 Task: Look for space in Mount Juliet, United States from 24th August, 2023 to 10th September, 2023 for 8 adults in price range Rs.12000 to Rs.15000. Place can be entire place or shared room with 4 bedrooms having 8 beds and 4 bathrooms. Property type can be house, flat, guest house. Amenities needed are: wifi, TV, free parkinig on premises, gym, breakfast. Booking option can be shelf check-in. Required host language is English.
Action: Mouse moved to (445, 94)
Screenshot: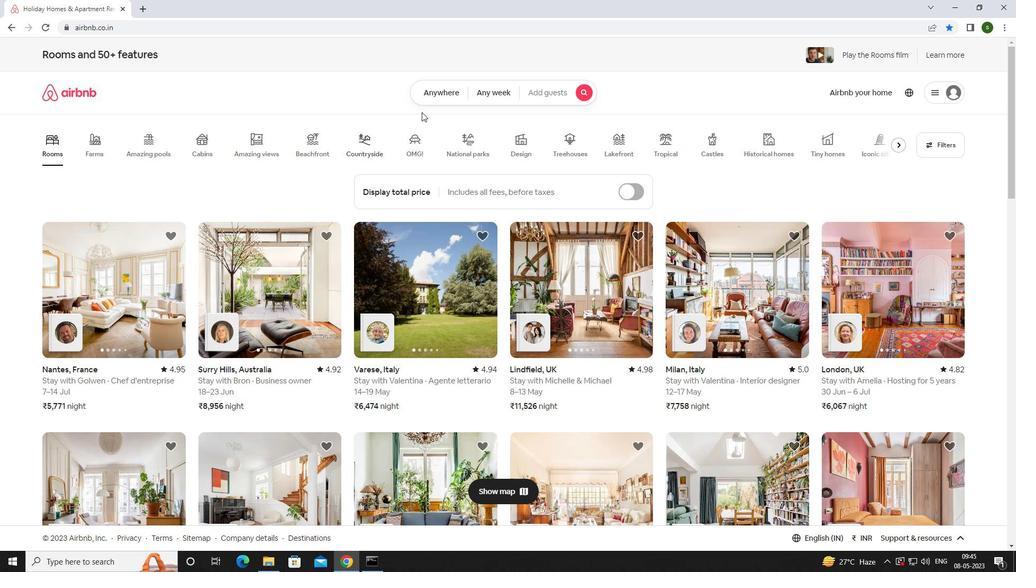 
Action: Mouse pressed left at (445, 94)
Screenshot: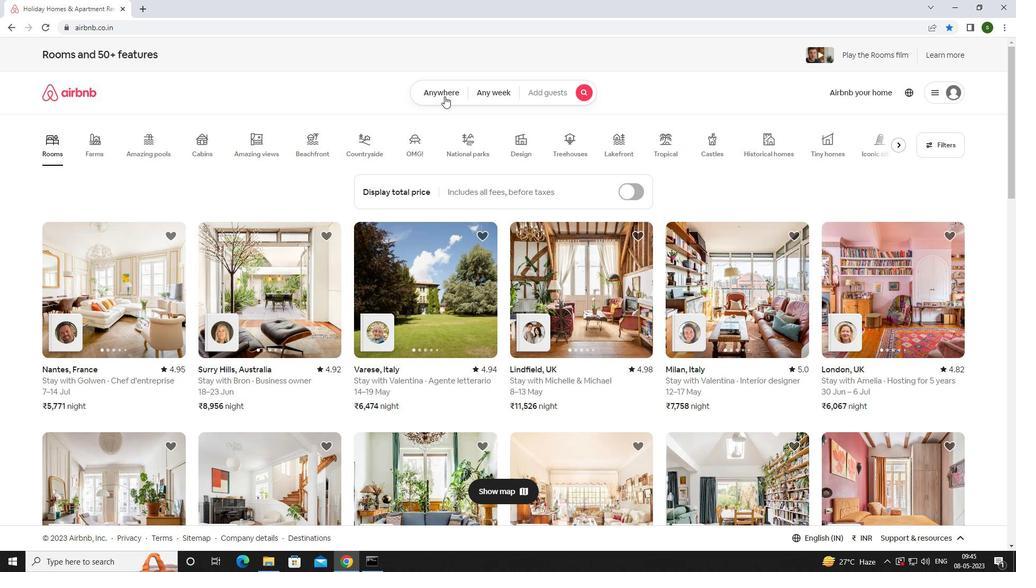 
Action: Mouse moved to (328, 127)
Screenshot: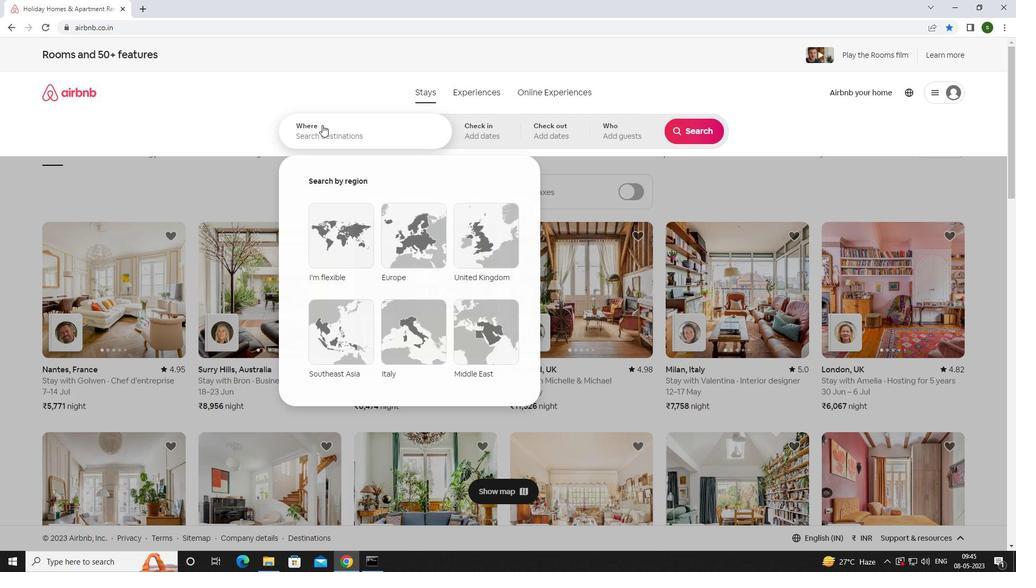 
Action: Mouse pressed left at (328, 127)
Screenshot: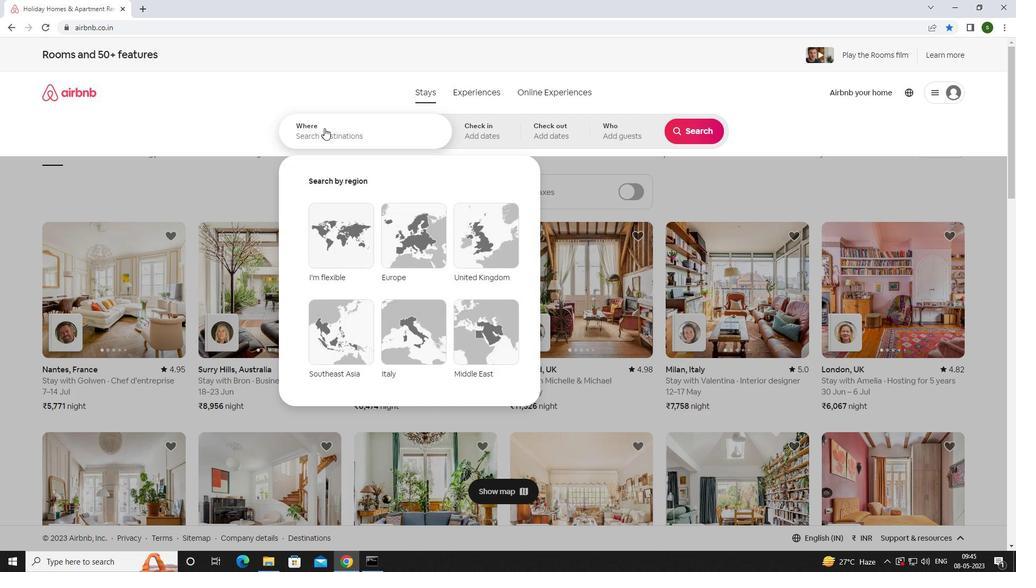 
Action: Key pressed <Key.caps_lock>m<Key.caps_lock>ount<Key.space><Key.caps_lock>j<Key.caps_lock>uliet,<Key.space><Key.caps_lock>u<Key.caps_lock>nited<Key.space><Key.caps_lock>s<Key.caps_lock>tates<Key.enter>
Screenshot: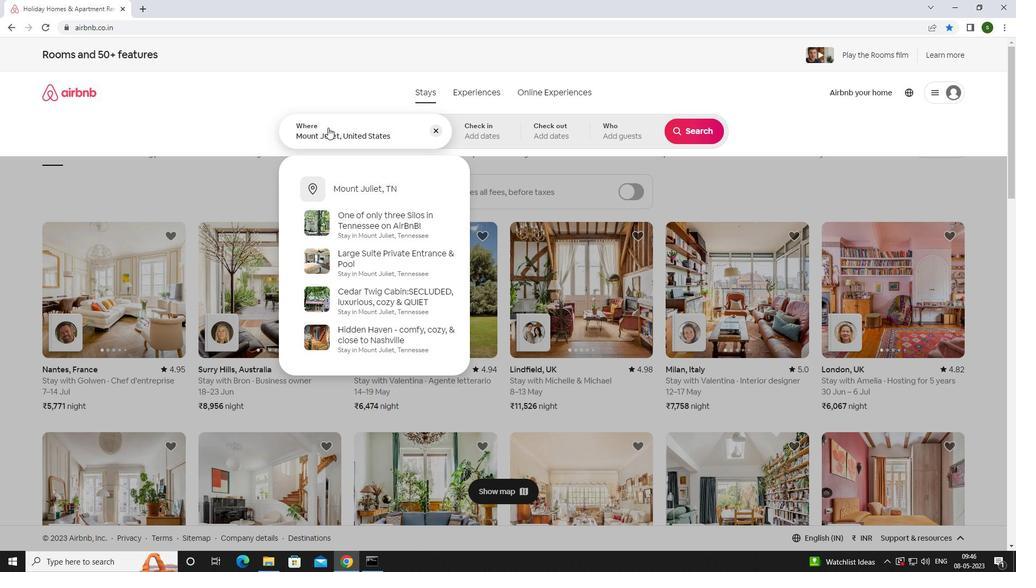 
Action: Mouse moved to (694, 215)
Screenshot: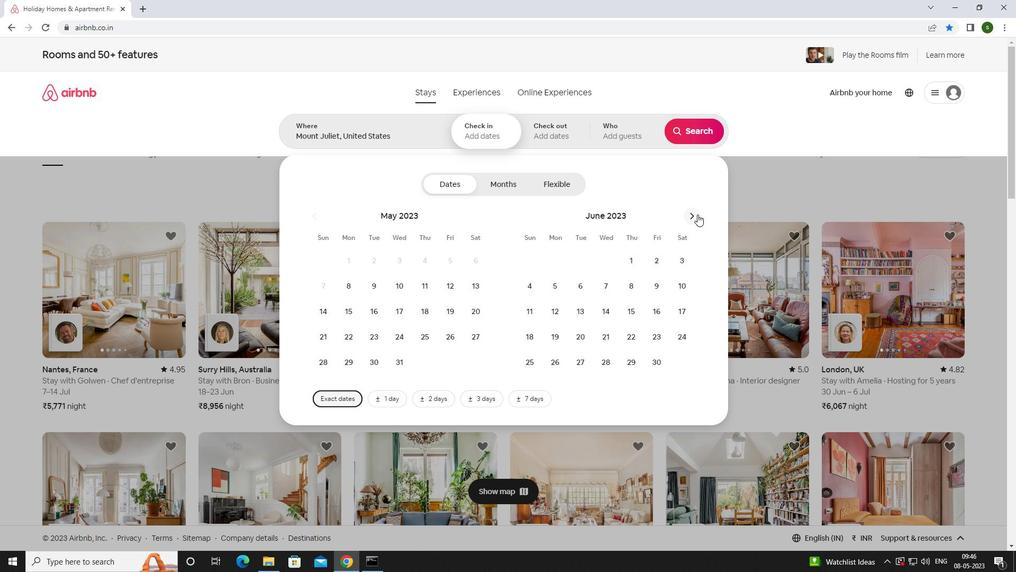 
Action: Mouse pressed left at (694, 215)
Screenshot: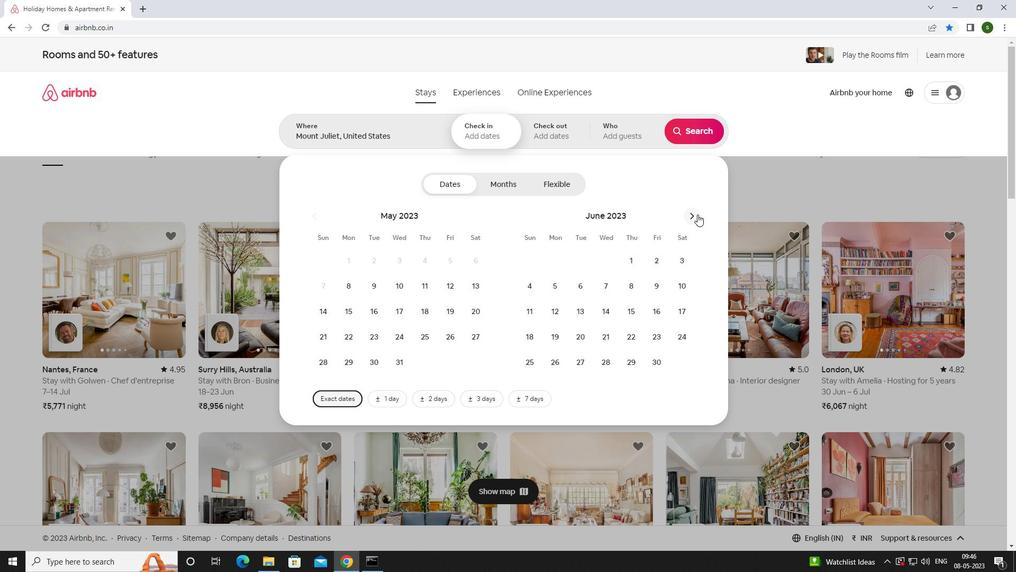 
Action: Mouse pressed left at (694, 215)
Screenshot: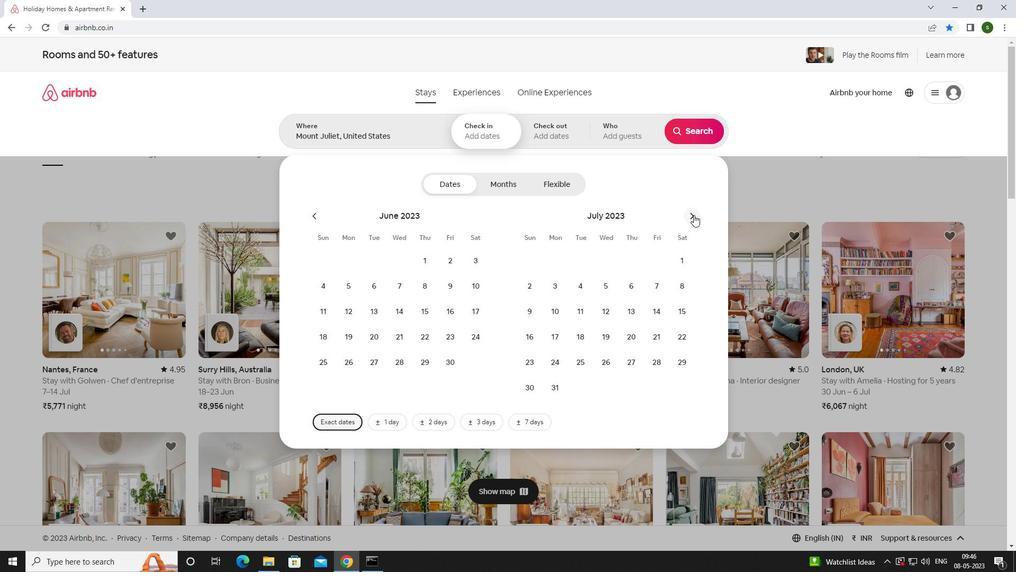 
Action: Mouse moved to (634, 334)
Screenshot: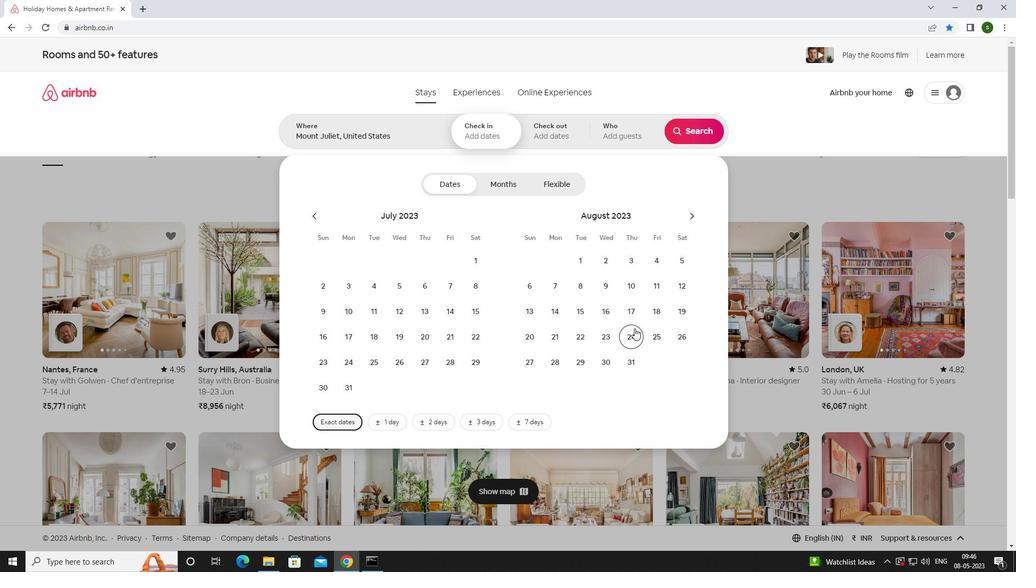 
Action: Mouse pressed left at (634, 334)
Screenshot: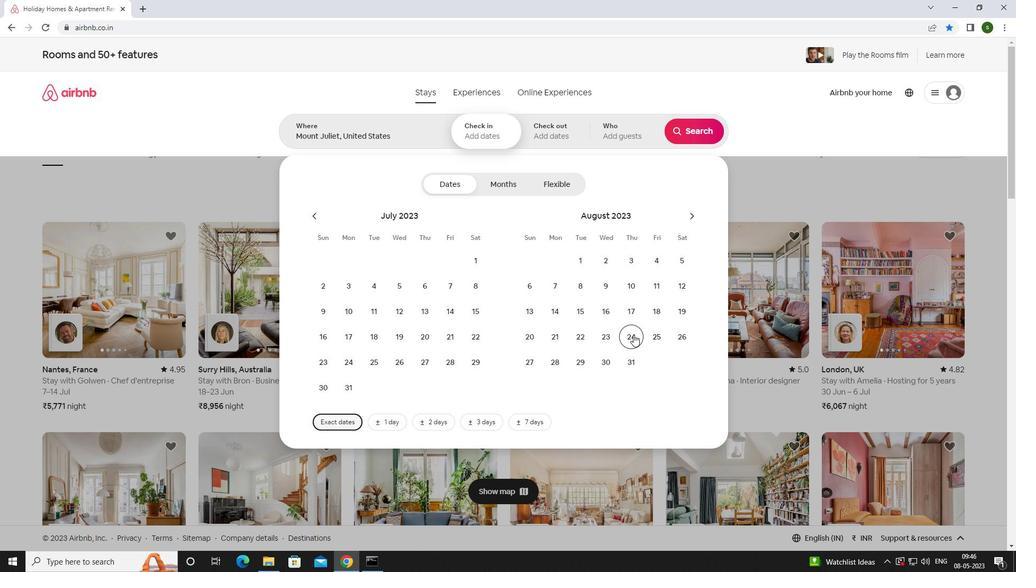 
Action: Mouse moved to (691, 211)
Screenshot: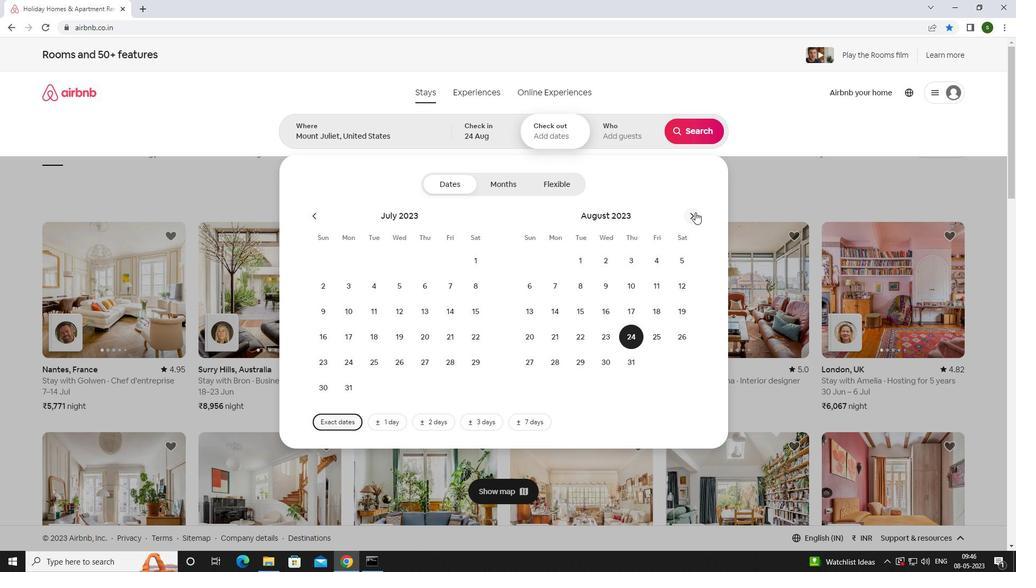 
Action: Mouse pressed left at (691, 211)
Screenshot: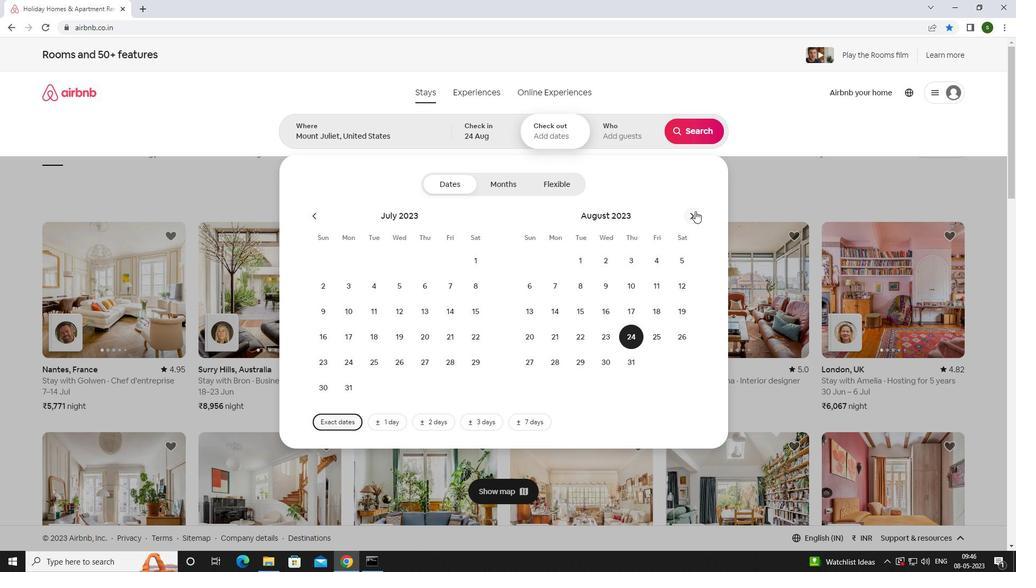 
Action: Mouse moved to (532, 311)
Screenshot: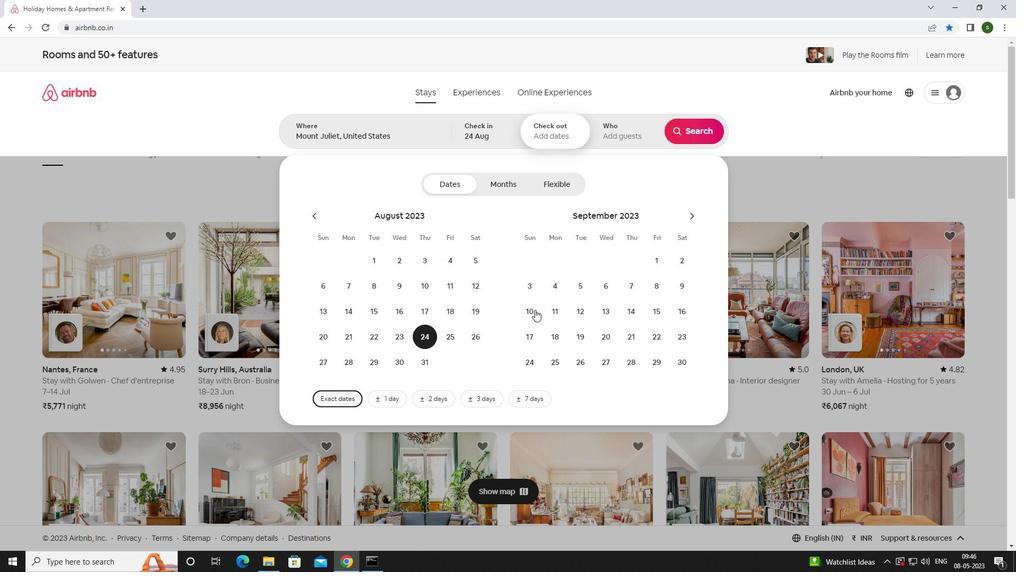 
Action: Mouse pressed left at (532, 311)
Screenshot: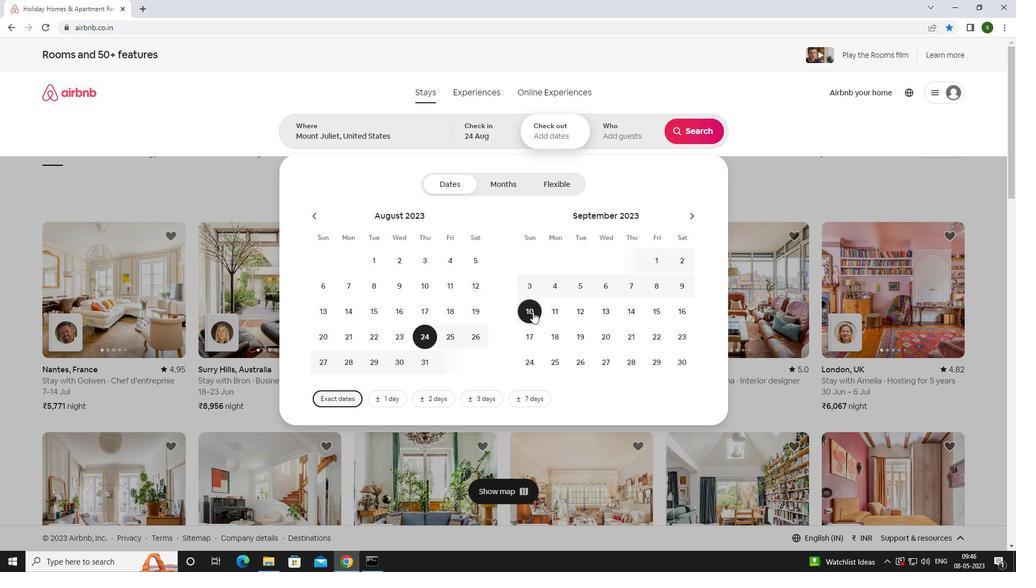 
Action: Mouse moved to (614, 123)
Screenshot: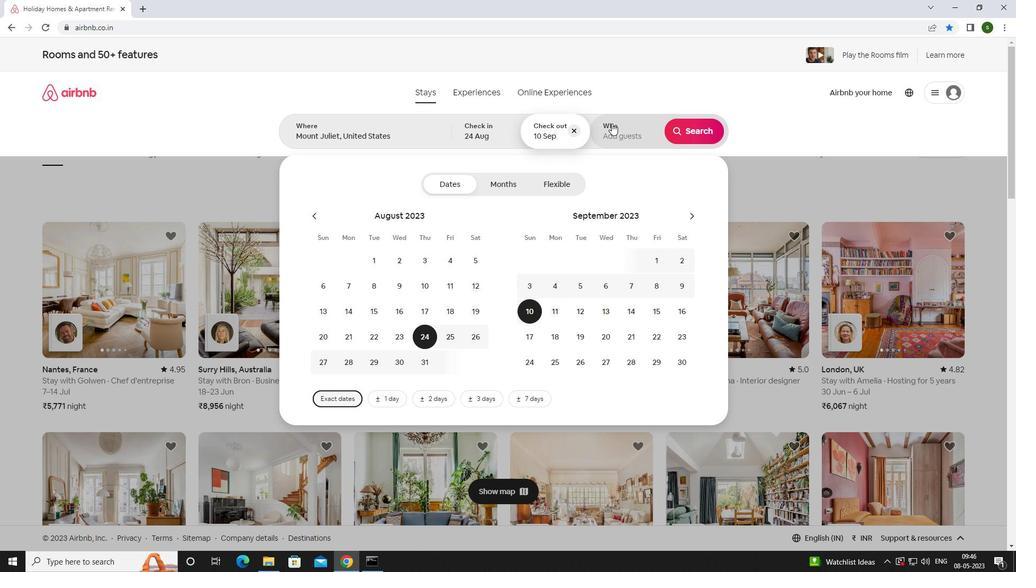 
Action: Mouse pressed left at (614, 123)
Screenshot: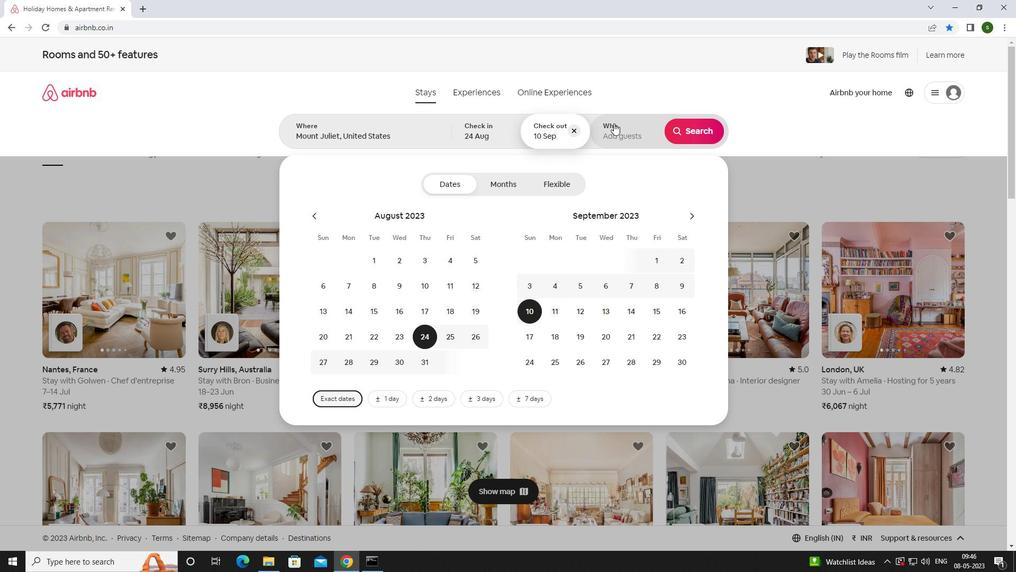 
Action: Mouse moved to (700, 181)
Screenshot: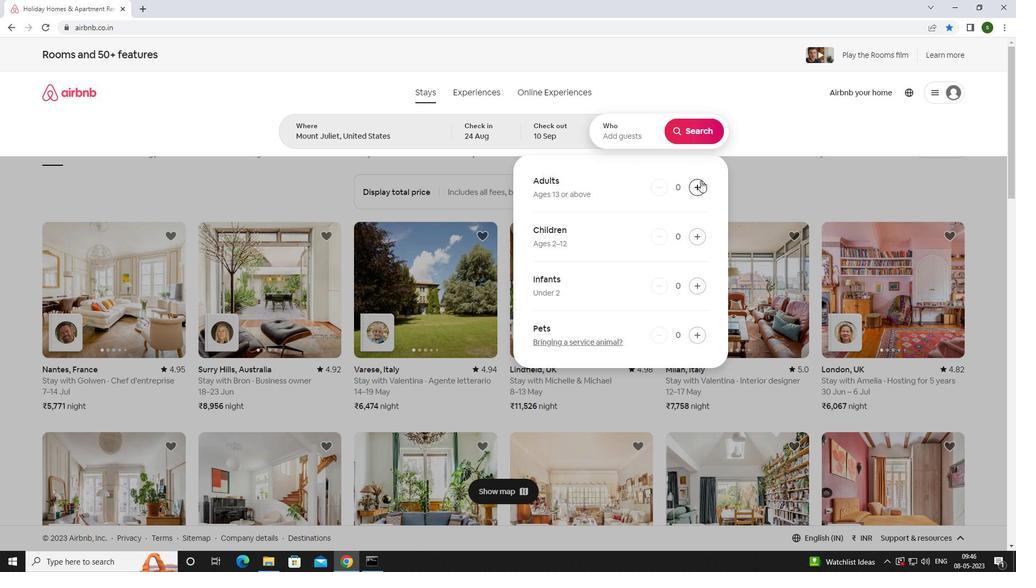 
Action: Mouse pressed left at (700, 181)
Screenshot: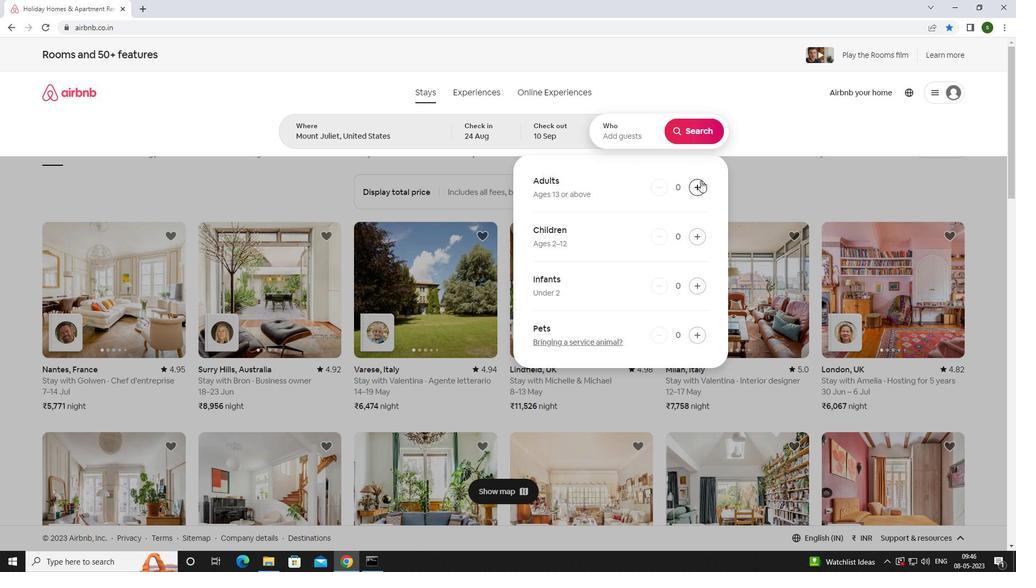 
Action: Mouse pressed left at (700, 181)
Screenshot: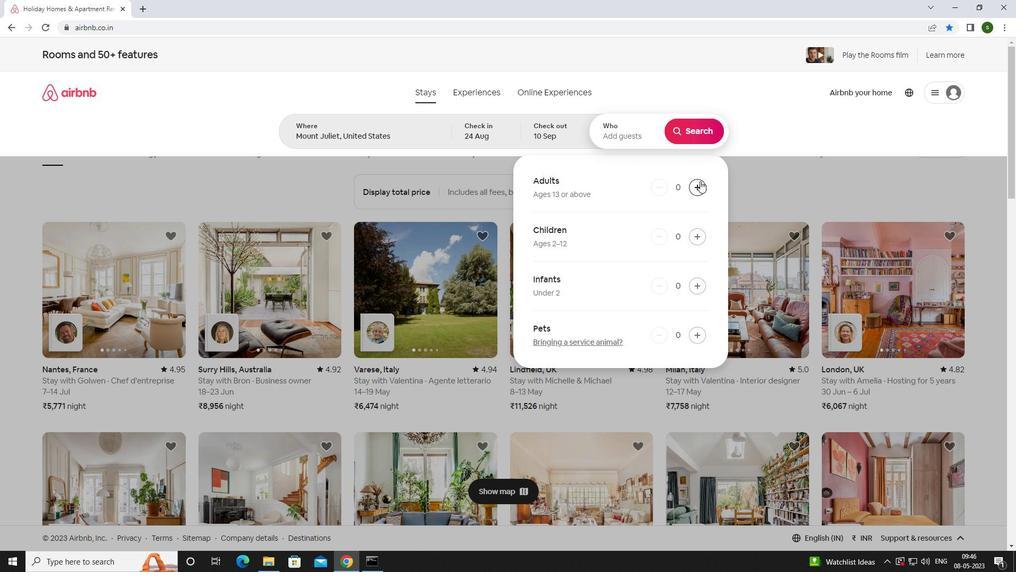 
Action: Mouse pressed left at (700, 181)
Screenshot: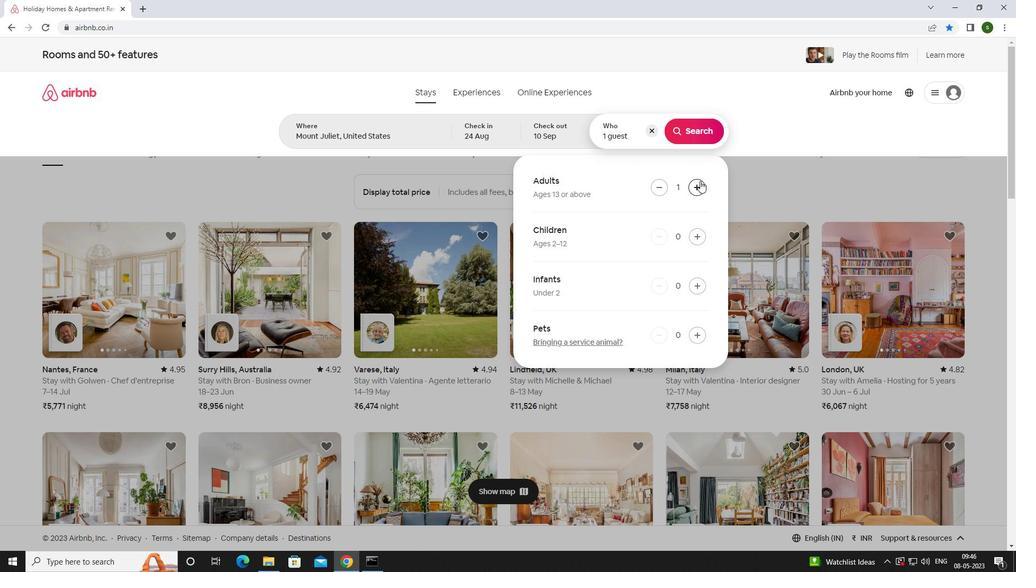 
Action: Mouse pressed left at (700, 181)
Screenshot: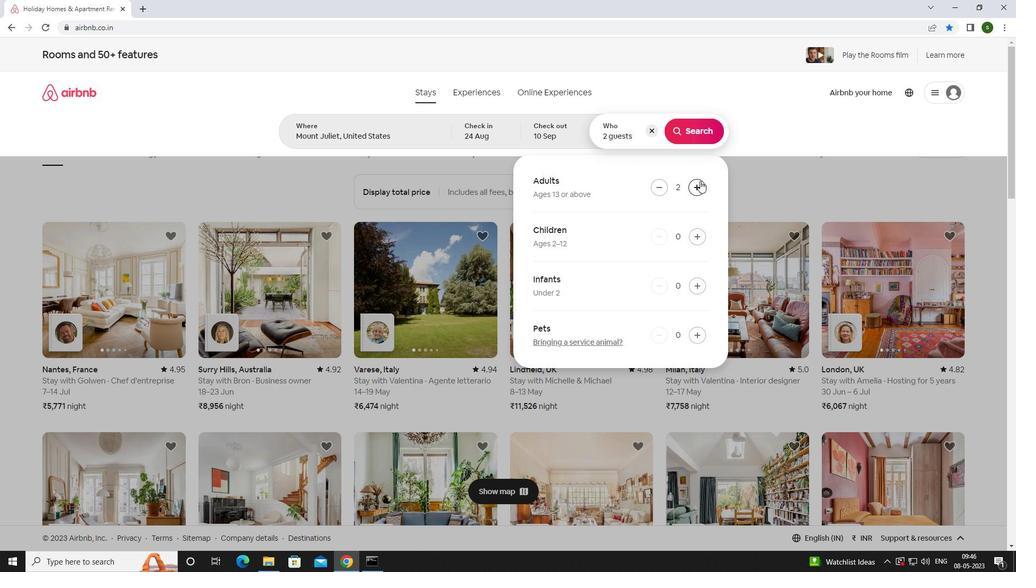 
Action: Mouse pressed left at (700, 181)
Screenshot: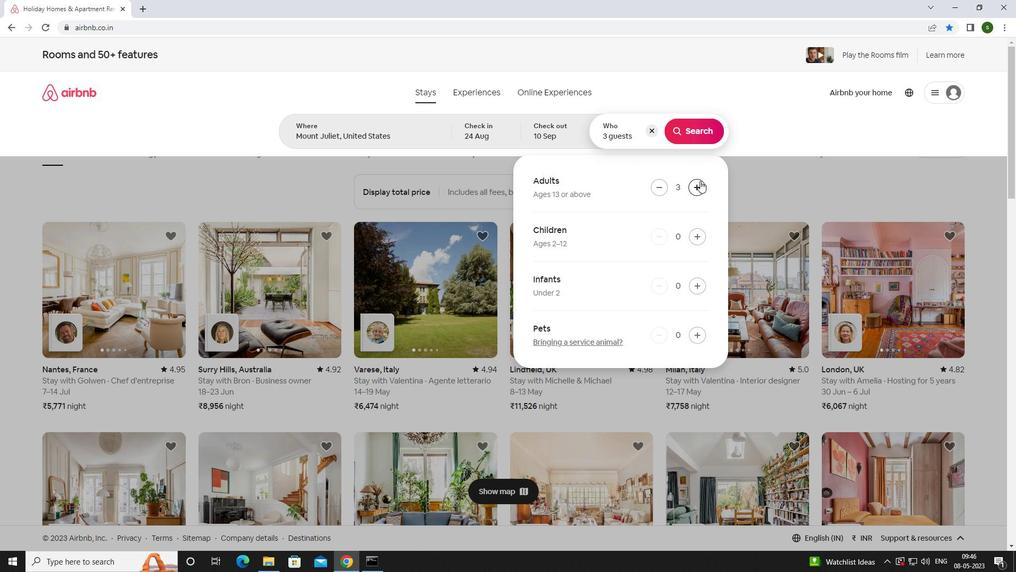 
Action: Mouse pressed left at (700, 181)
Screenshot: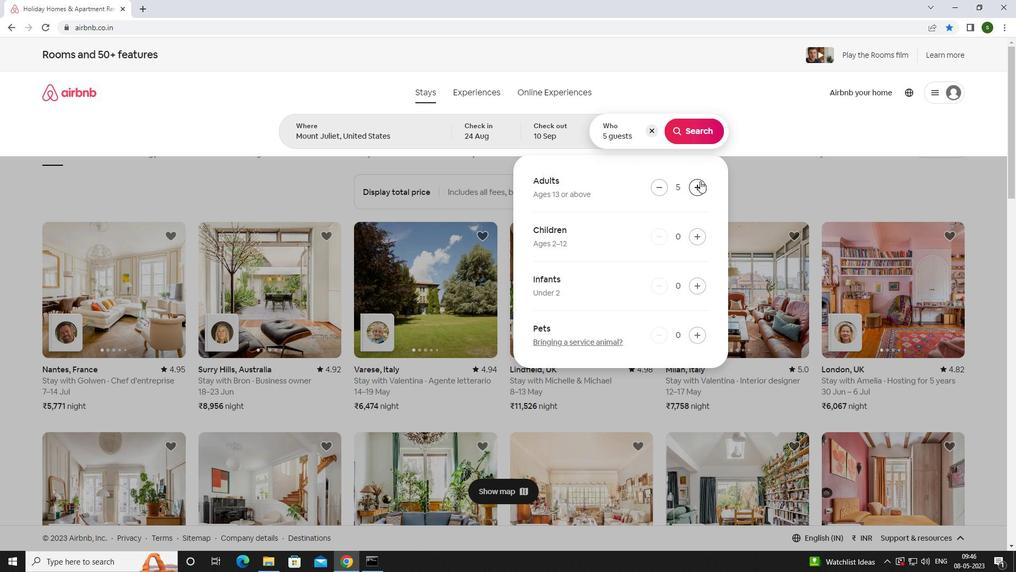 
Action: Mouse pressed left at (700, 181)
Screenshot: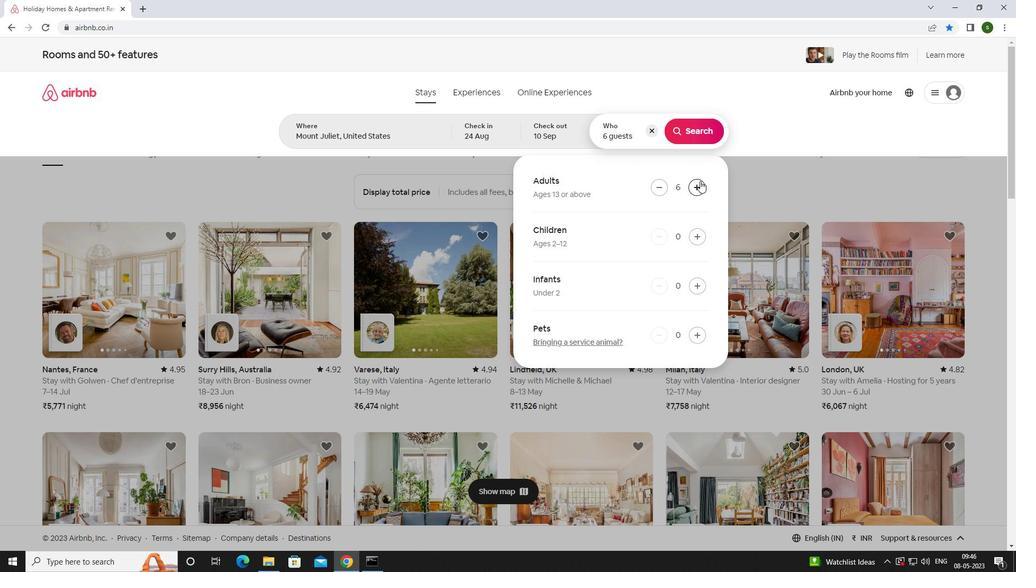 
Action: Mouse pressed left at (700, 181)
Screenshot: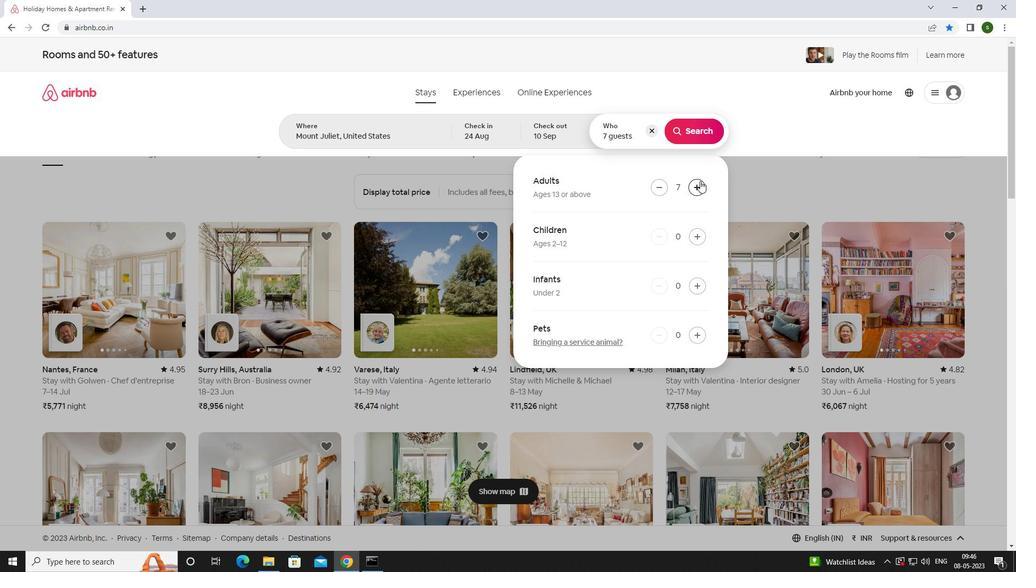 
Action: Mouse moved to (707, 130)
Screenshot: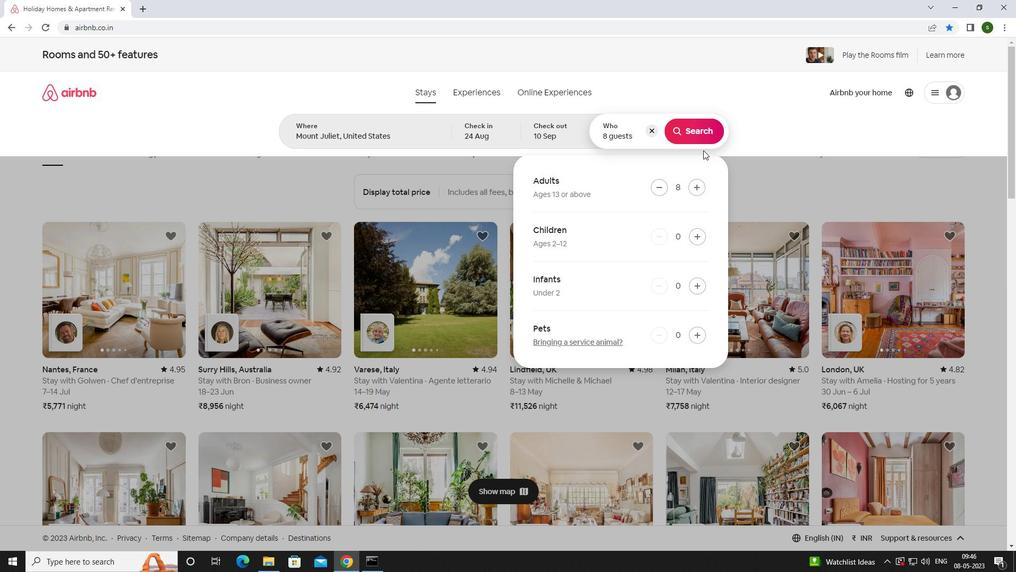 
Action: Mouse pressed left at (707, 130)
Screenshot: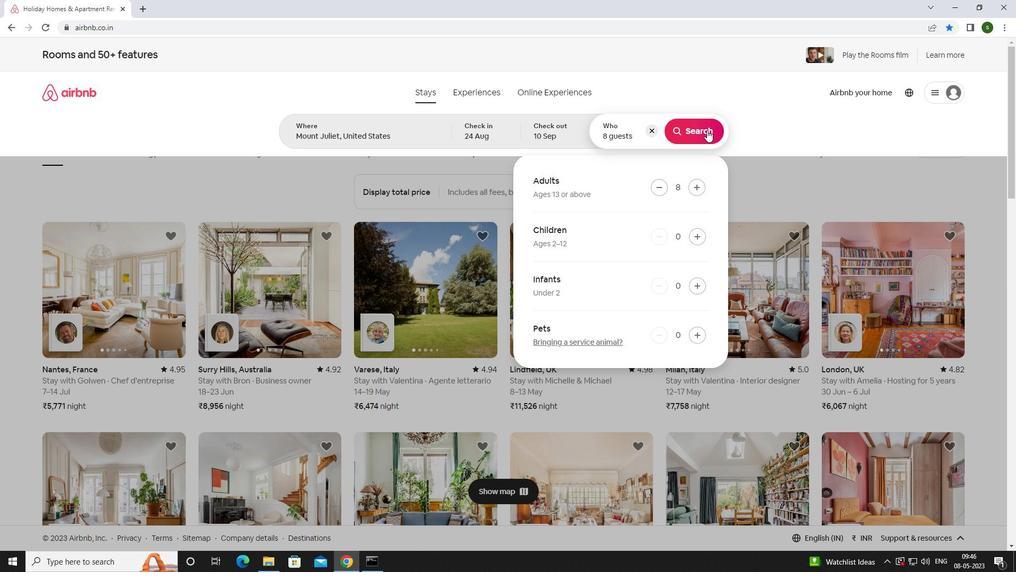
Action: Mouse moved to (960, 112)
Screenshot: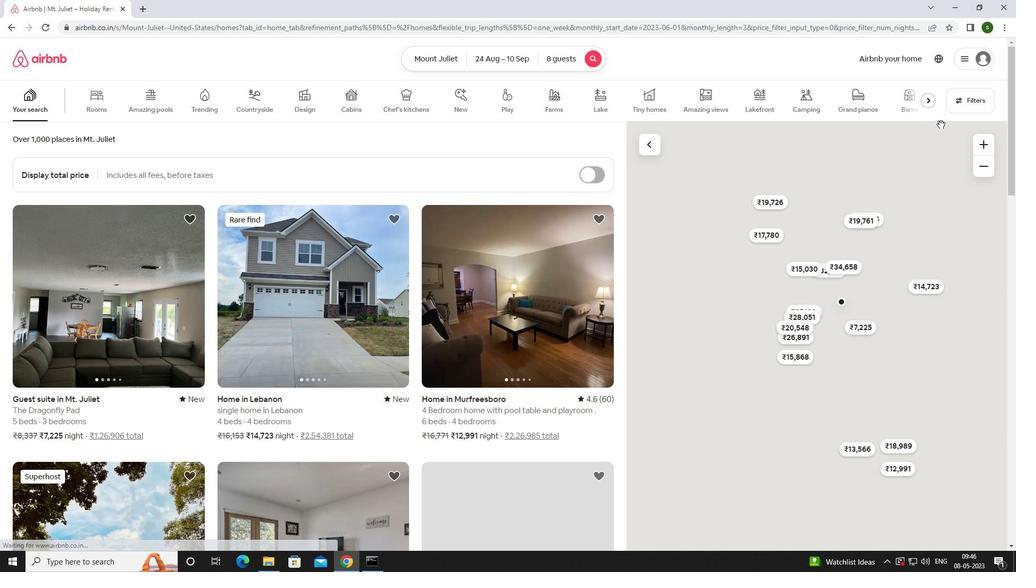 
Action: Mouse pressed left at (960, 112)
Screenshot: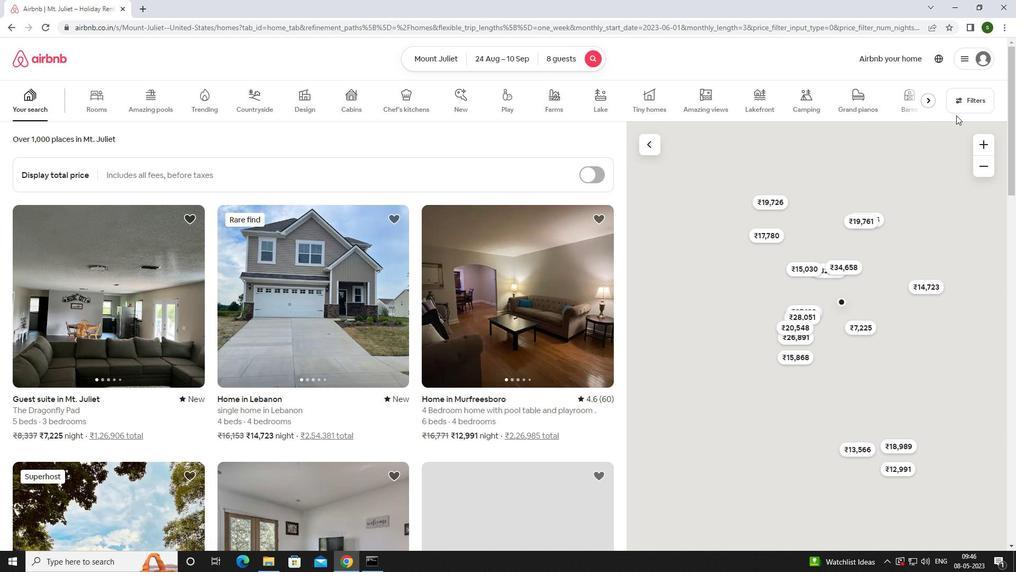 
Action: Mouse moved to (365, 358)
Screenshot: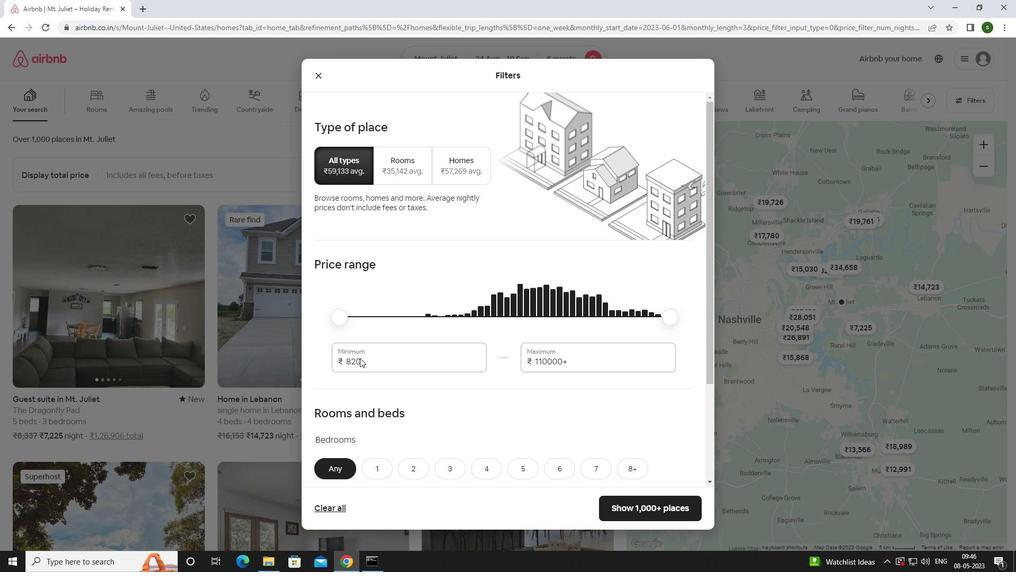 
Action: Mouse pressed left at (365, 358)
Screenshot: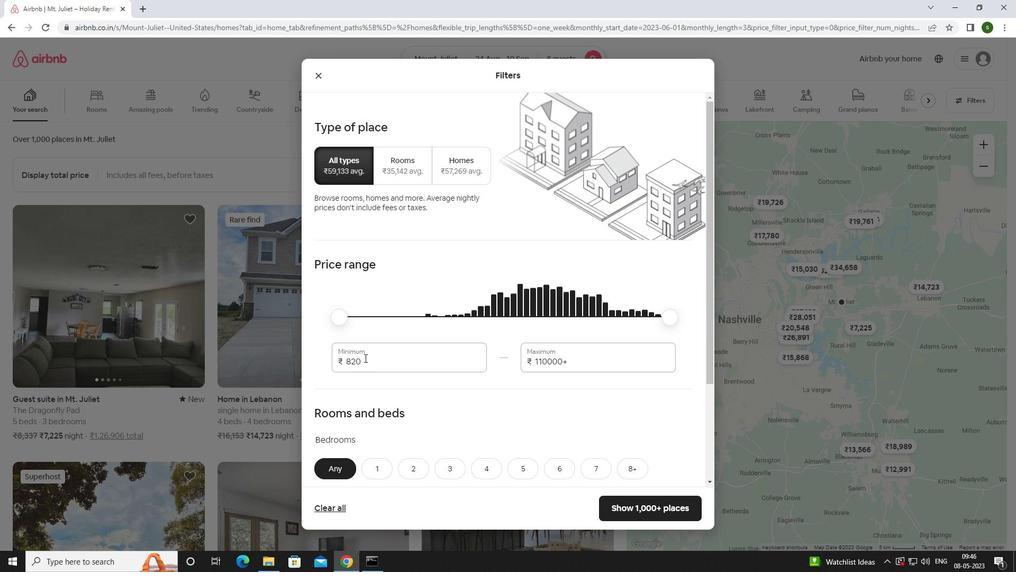 
Action: Key pressed <Key.backspace><Key.backspace><Key.backspace><Key.backspace>12000
Screenshot: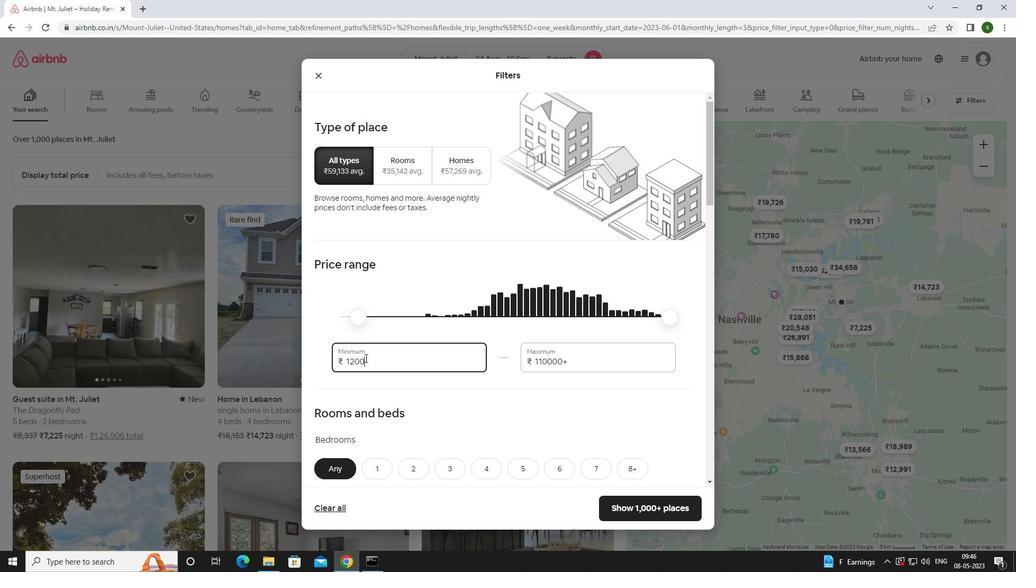 
Action: Mouse moved to (580, 361)
Screenshot: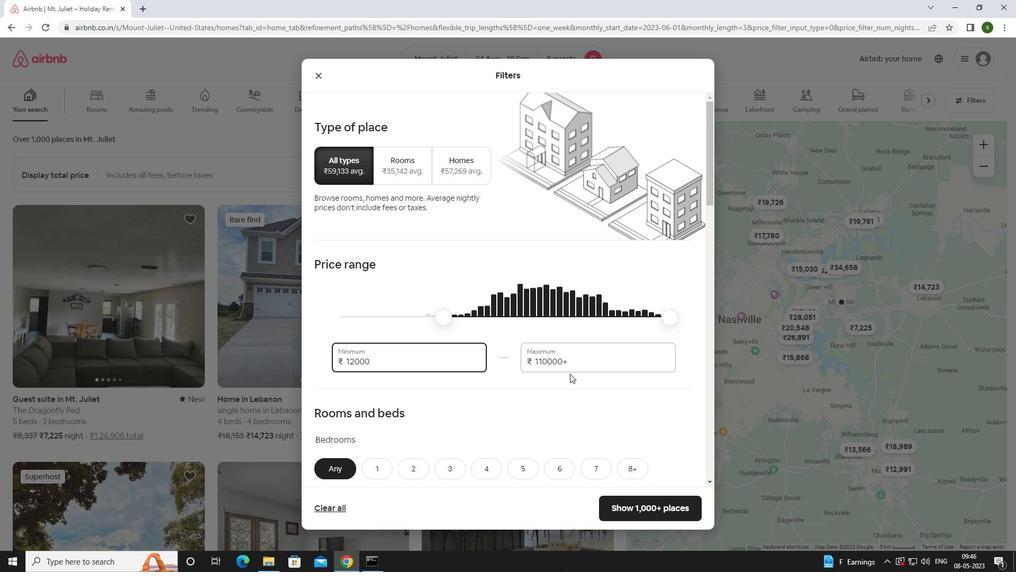 
Action: Mouse pressed left at (580, 361)
Screenshot: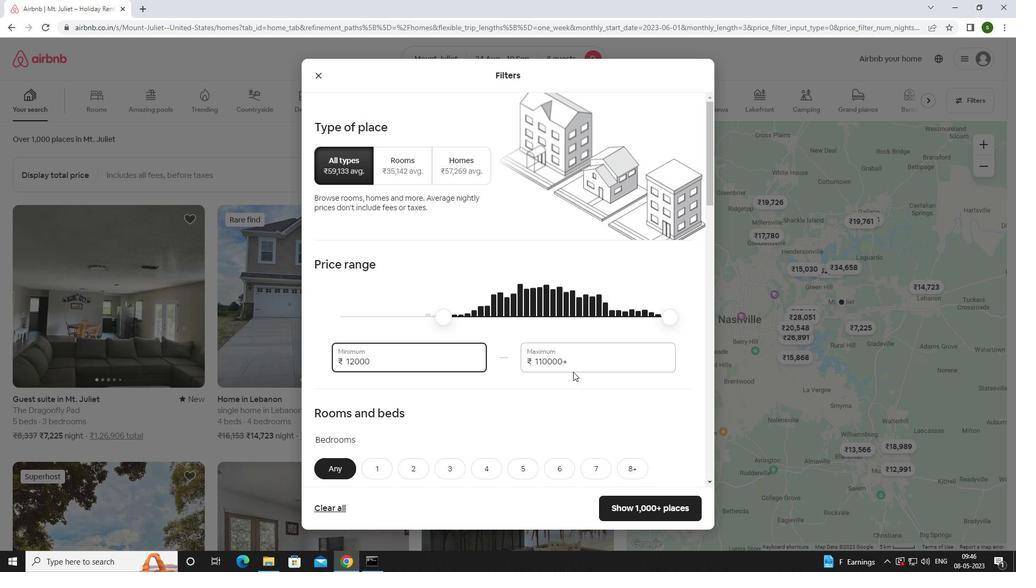 
Action: Key pressed <Key.backspace><Key.backspace><Key.backspace><Key.backspace><Key.backspace><Key.backspace><Key.backspace><Key.backspace><Key.backspace><Key.backspace><Key.backspace><Key.backspace><Key.backspace><Key.backspace>15000
Screenshot: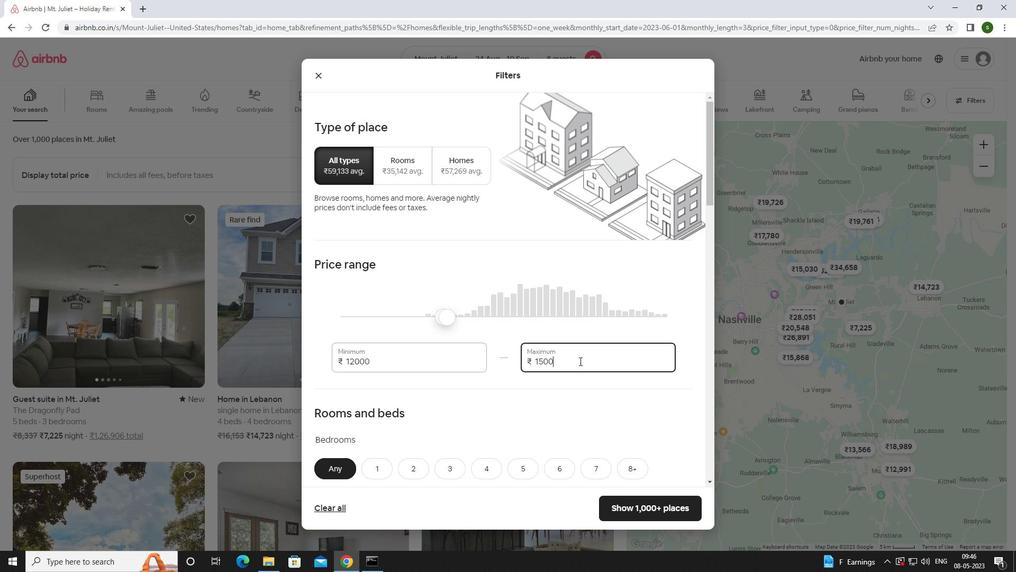 
Action: Mouse moved to (465, 376)
Screenshot: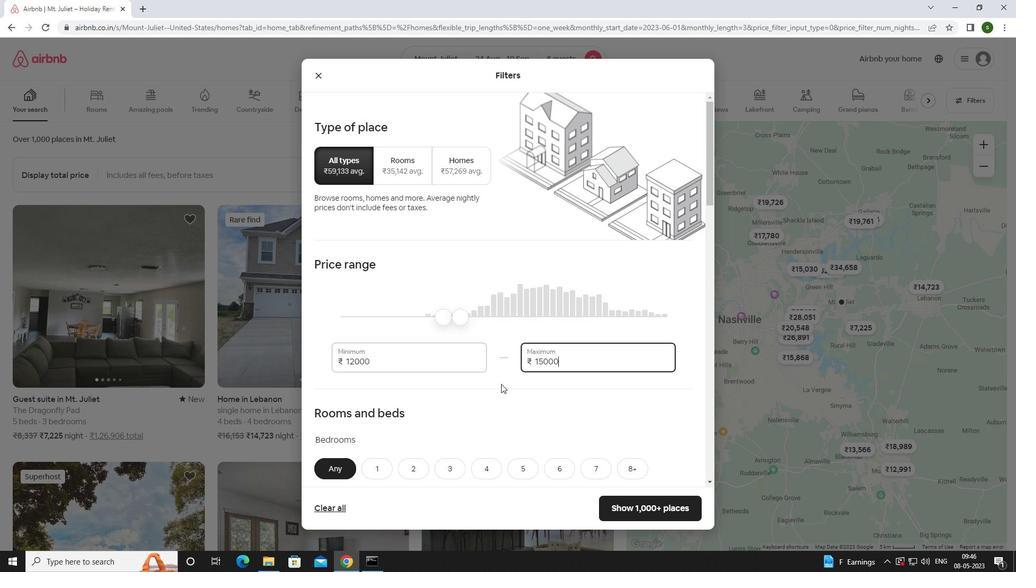 
Action: Mouse scrolled (465, 375) with delta (0, 0)
Screenshot: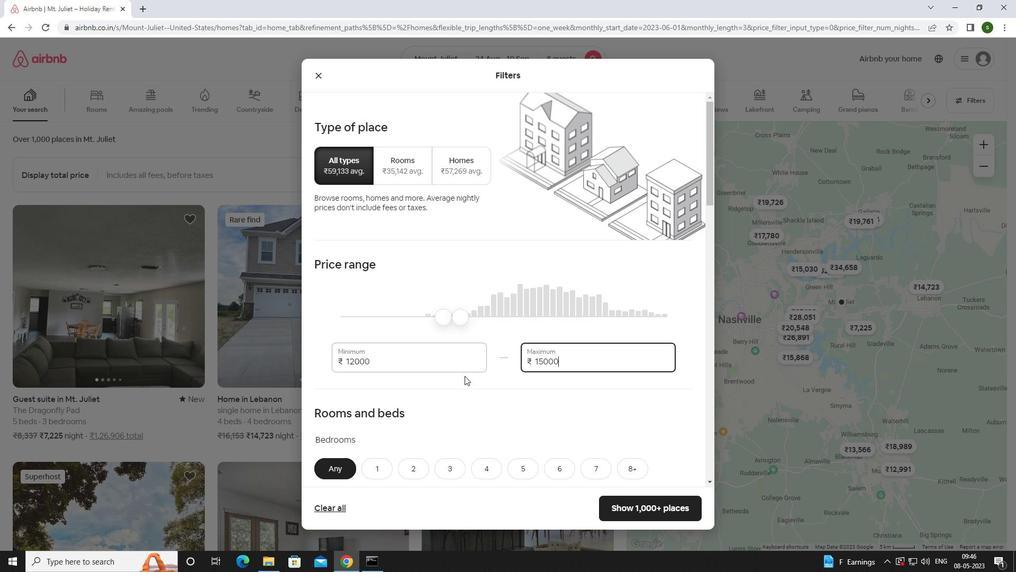 
Action: Mouse scrolled (465, 375) with delta (0, 0)
Screenshot: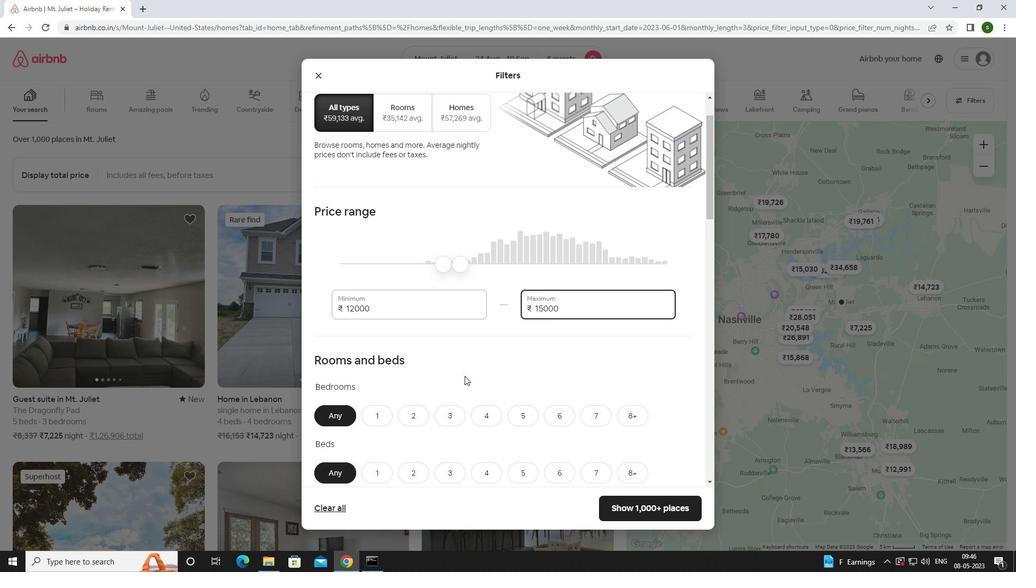 
Action: Mouse moved to (485, 361)
Screenshot: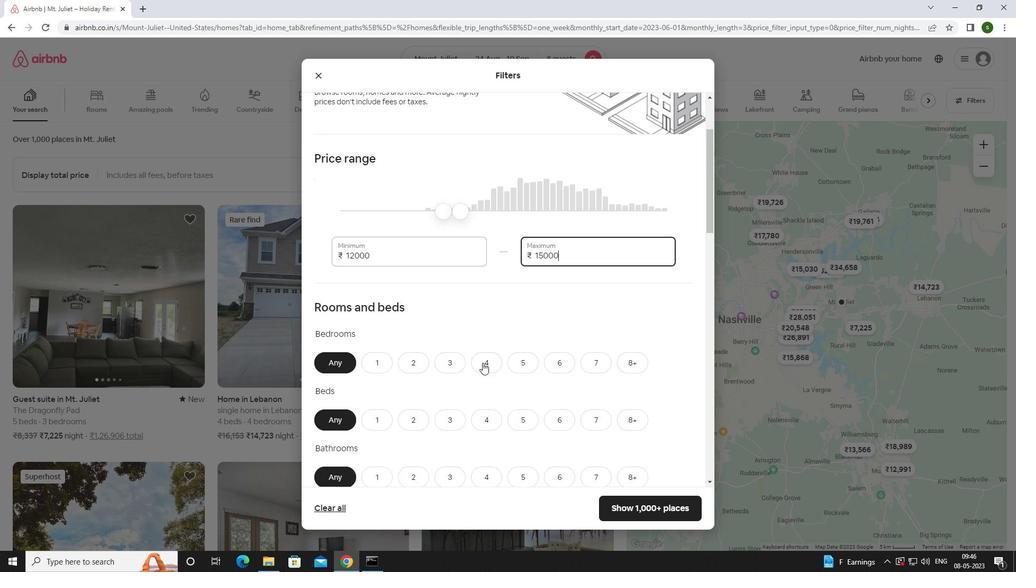 
Action: Mouse pressed left at (485, 361)
Screenshot: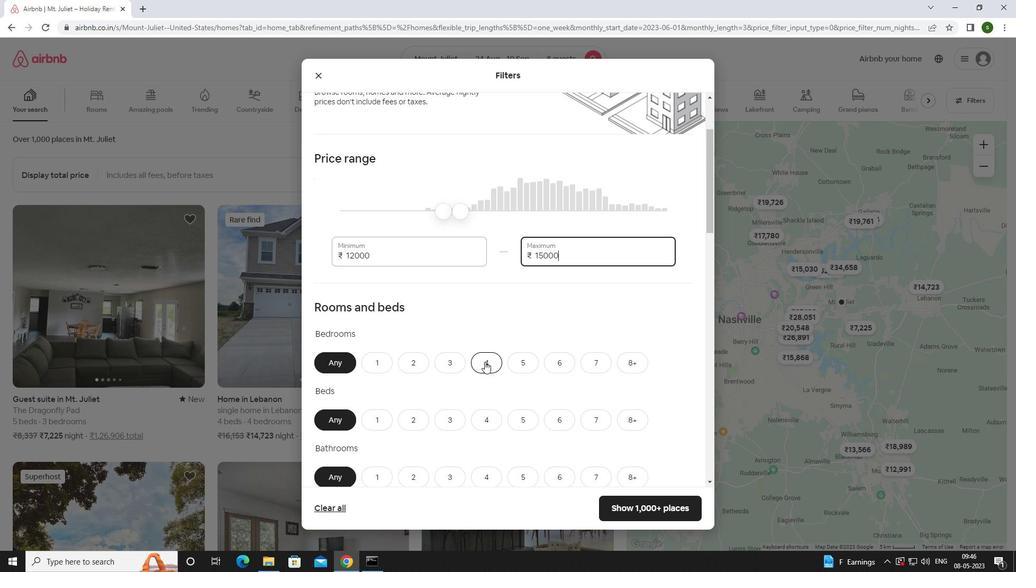 
Action: Mouse scrolled (485, 361) with delta (0, 0)
Screenshot: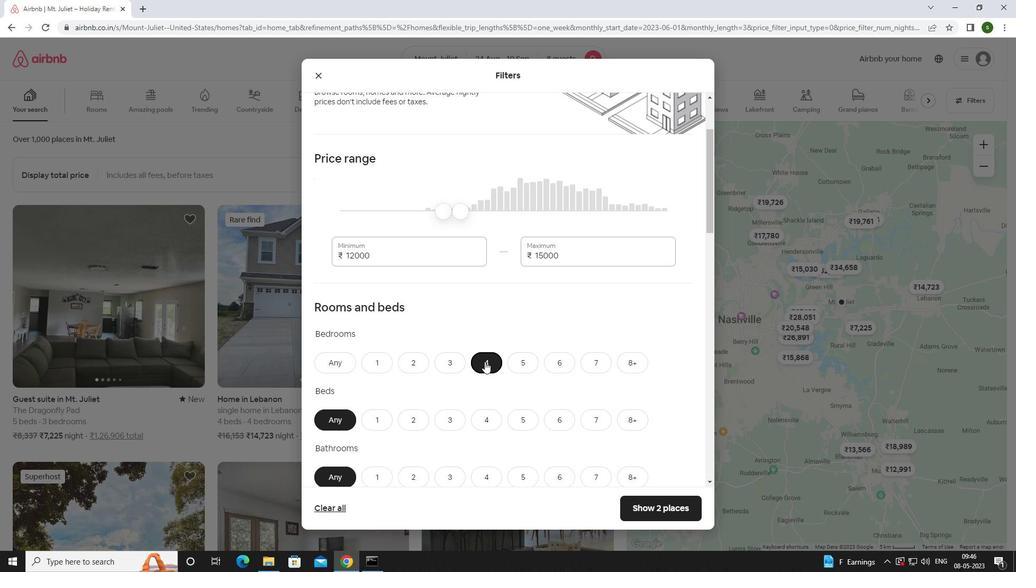 
Action: Mouse scrolled (485, 361) with delta (0, 0)
Screenshot: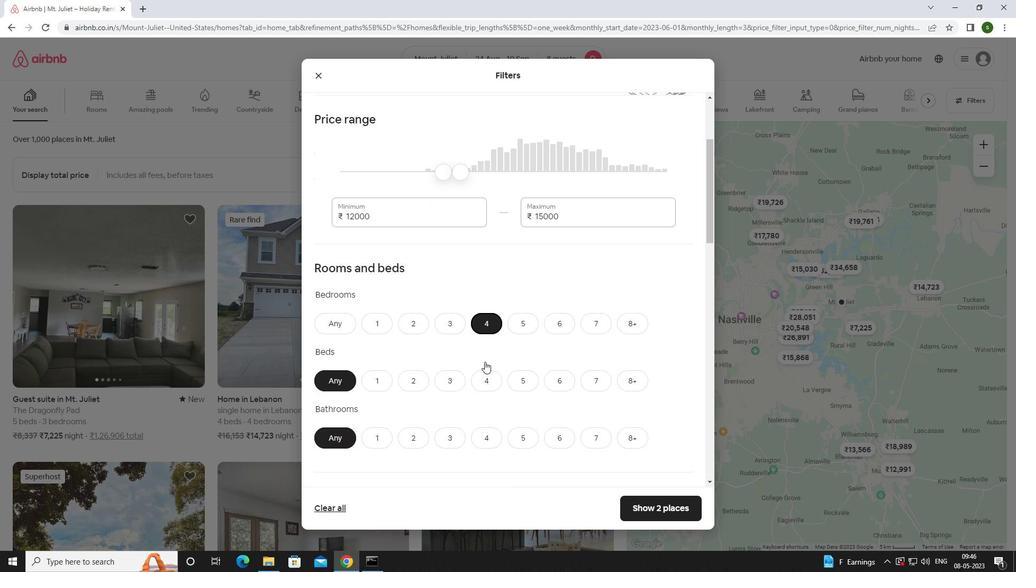 
Action: Mouse moved to (629, 318)
Screenshot: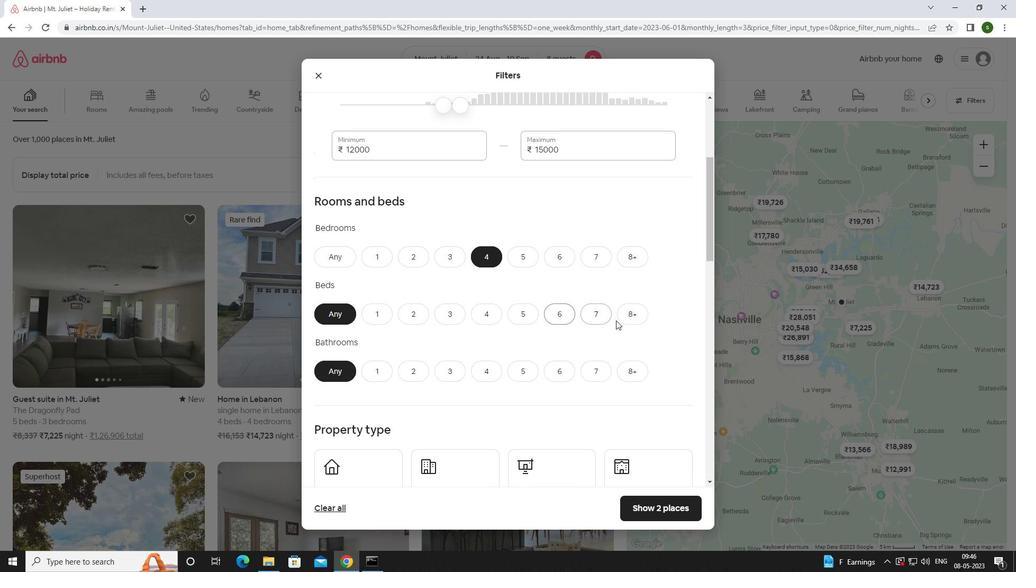 
Action: Mouse pressed left at (629, 318)
Screenshot: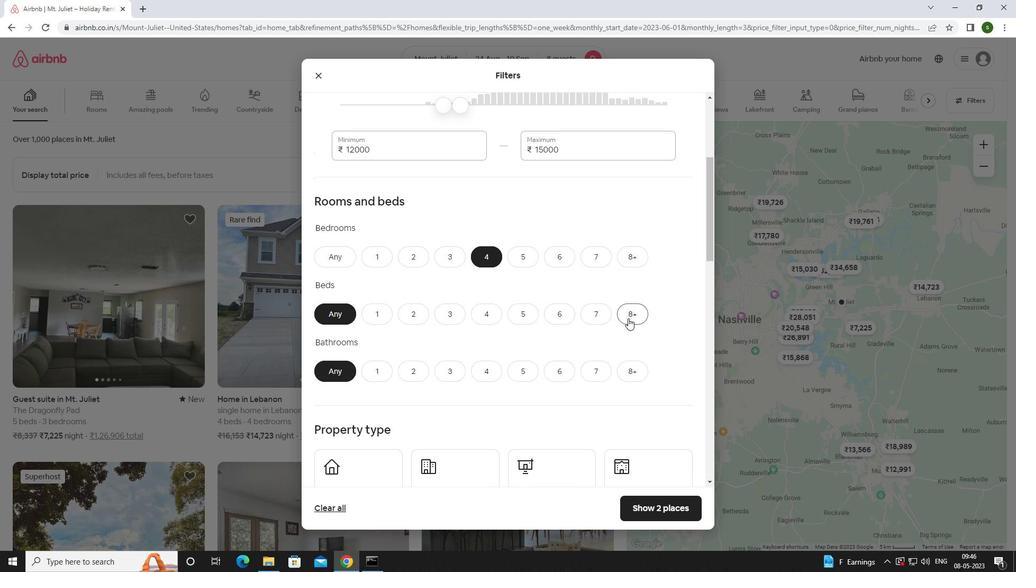 
Action: Mouse moved to (484, 372)
Screenshot: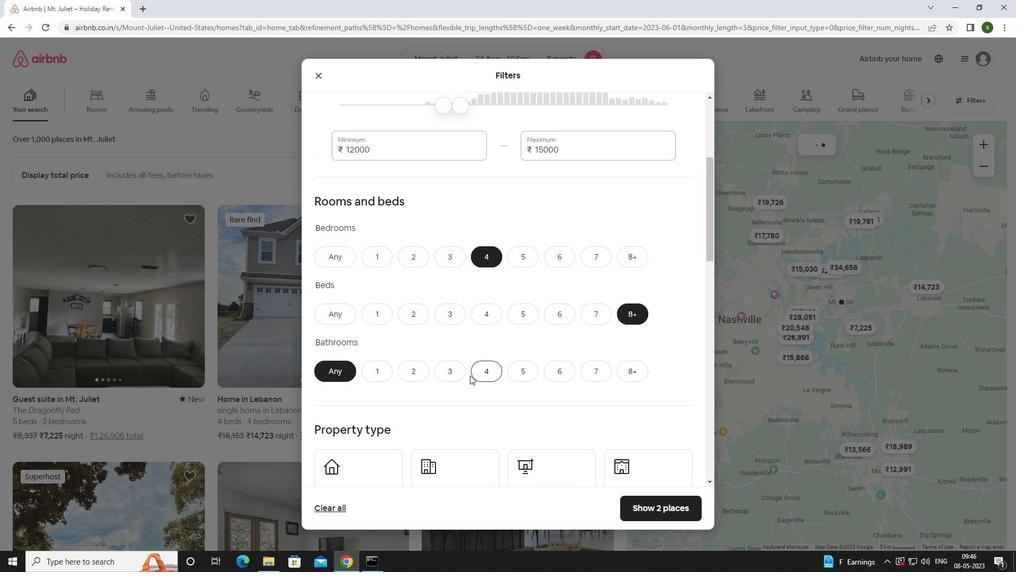 
Action: Mouse pressed left at (484, 372)
Screenshot: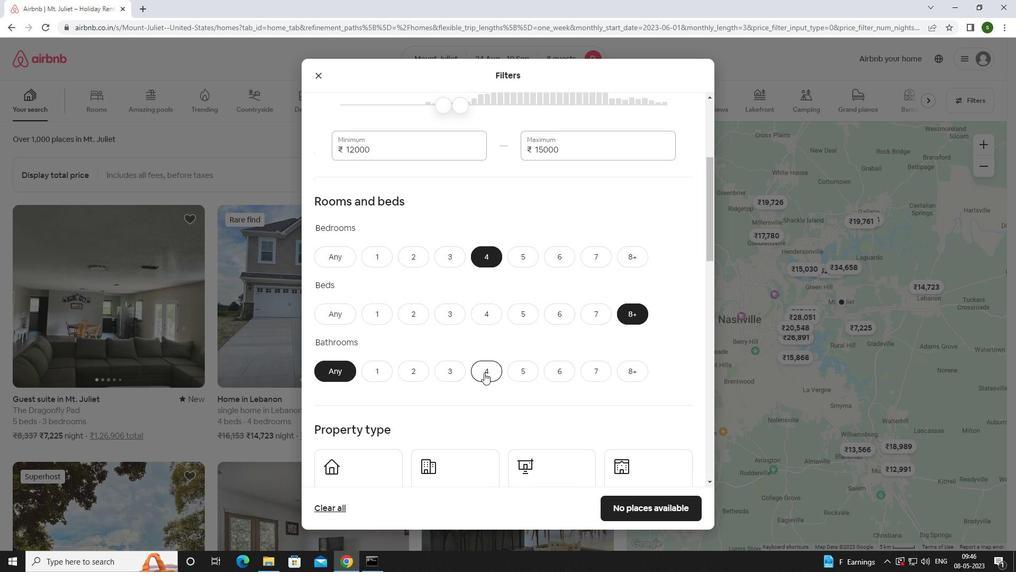 
Action: Mouse scrolled (484, 372) with delta (0, 0)
Screenshot: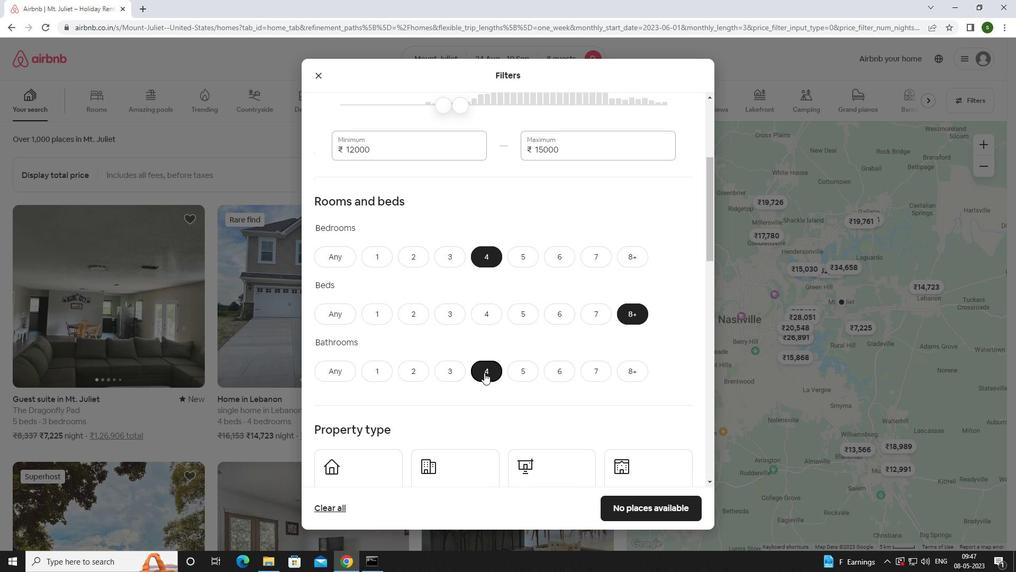 
Action: Mouse scrolled (484, 372) with delta (0, 0)
Screenshot: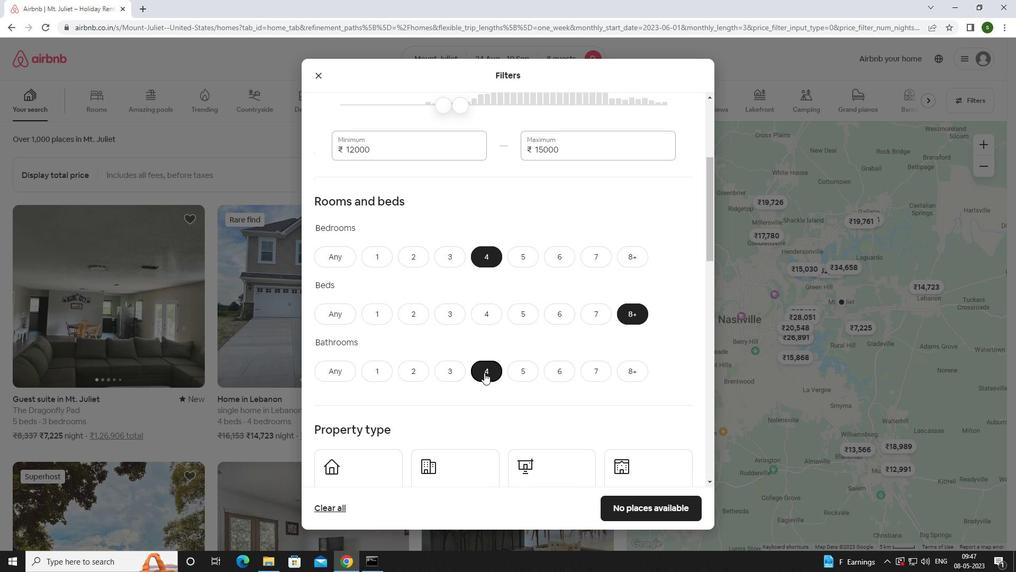 
Action: Mouse moved to (387, 377)
Screenshot: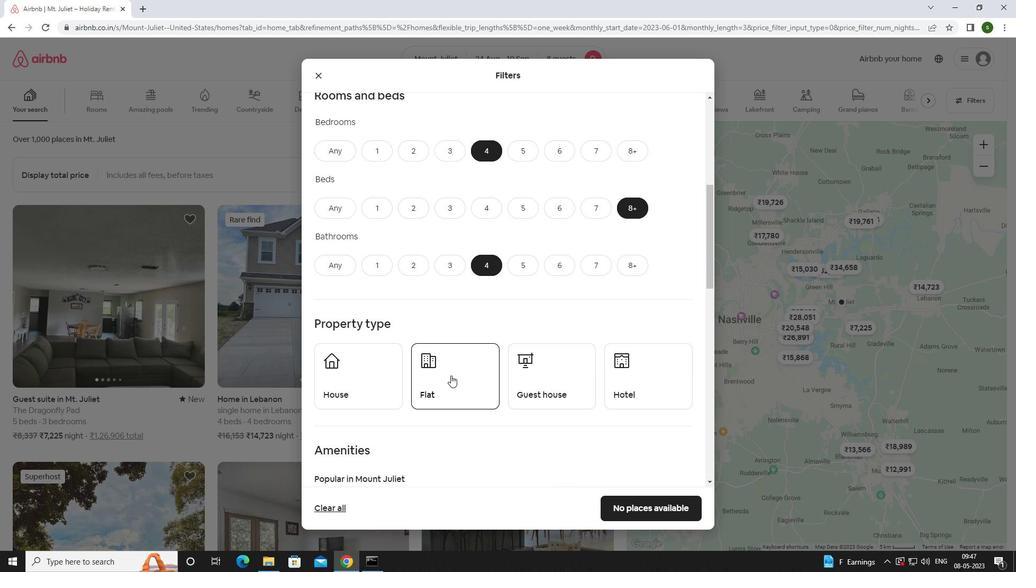
Action: Mouse pressed left at (387, 377)
Screenshot: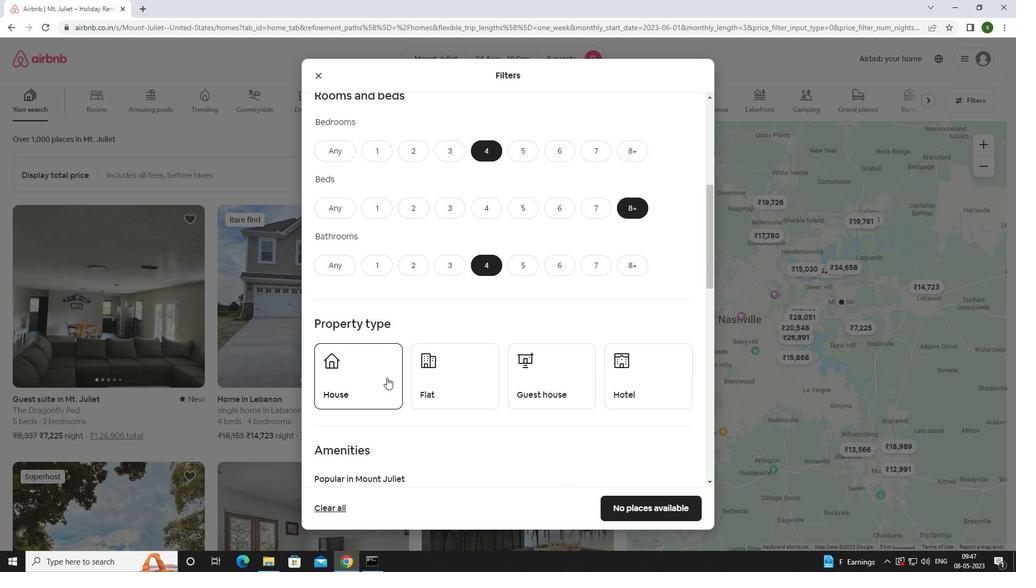 
Action: Mouse moved to (437, 373)
Screenshot: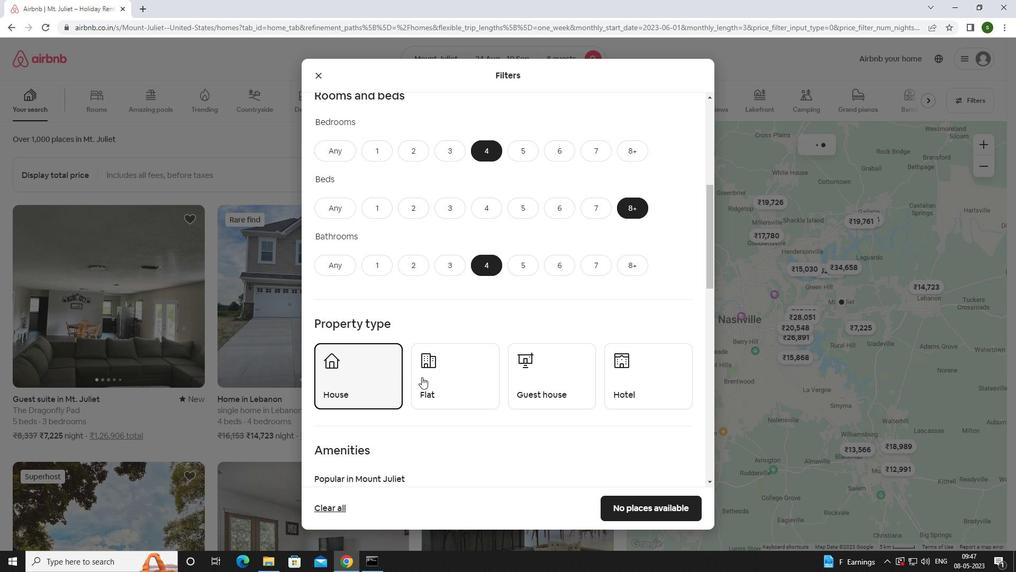 
Action: Mouse pressed left at (437, 373)
Screenshot: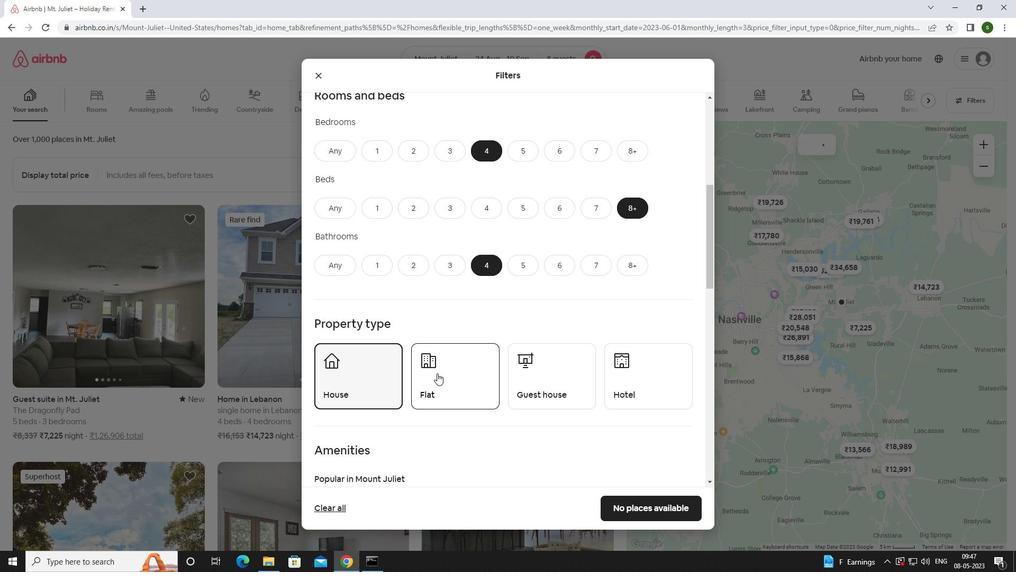 
Action: Mouse moved to (522, 370)
Screenshot: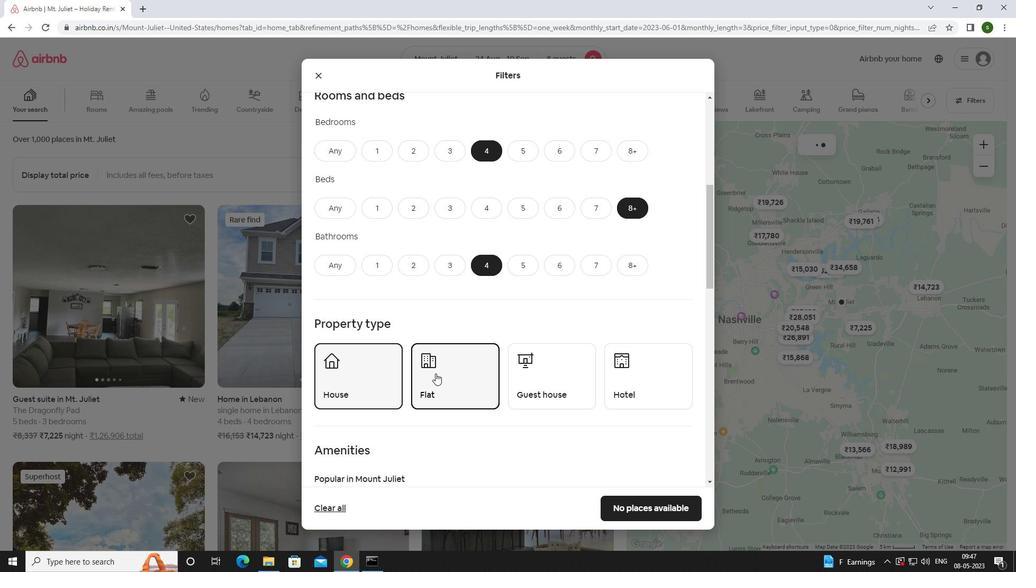
Action: Mouse pressed left at (522, 370)
Screenshot: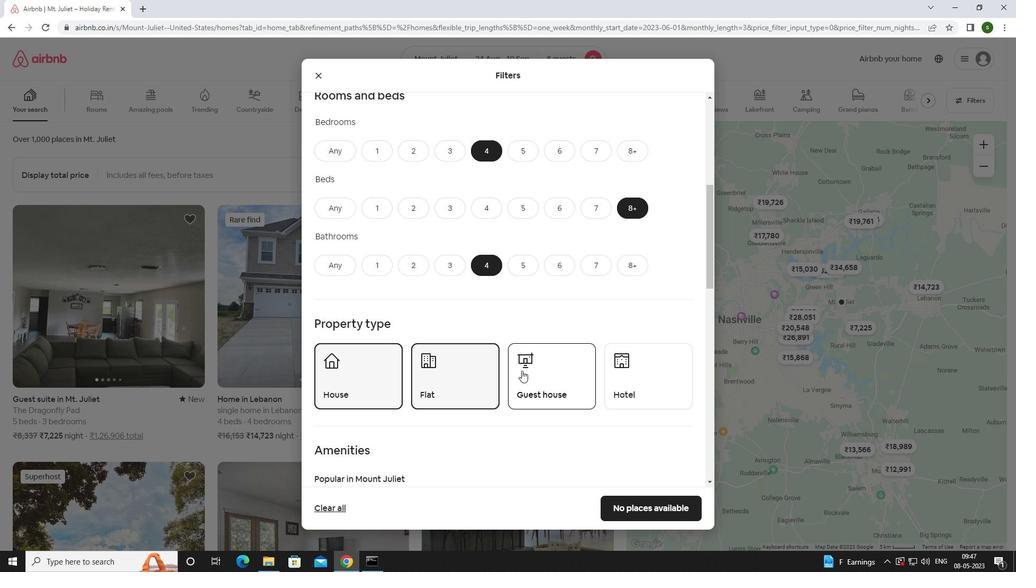 
Action: Mouse scrolled (522, 370) with delta (0, 0)
Screenshot: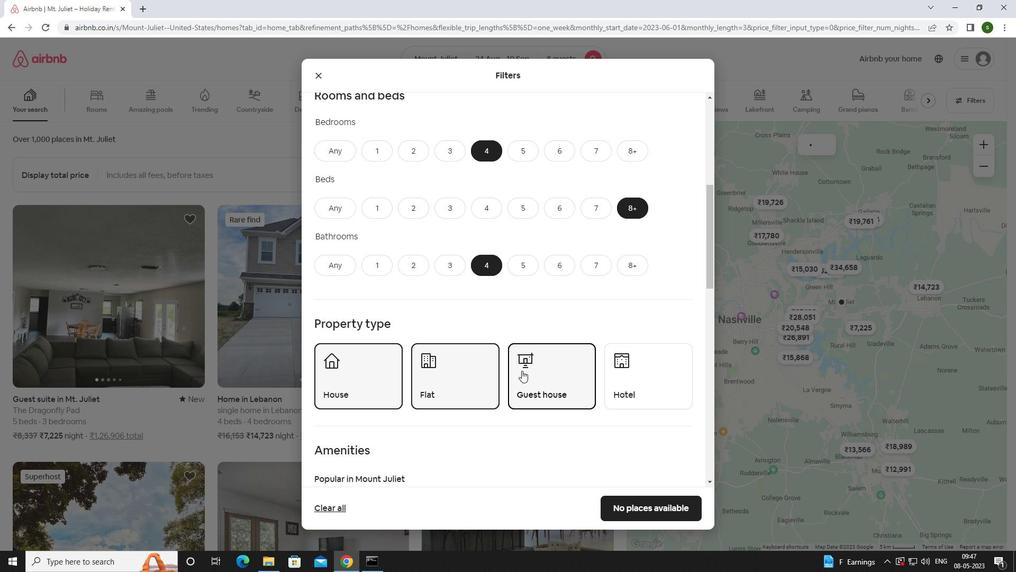 
Action: Mouse scrolled (522, 370) with delta (0, 0)
Screenshot: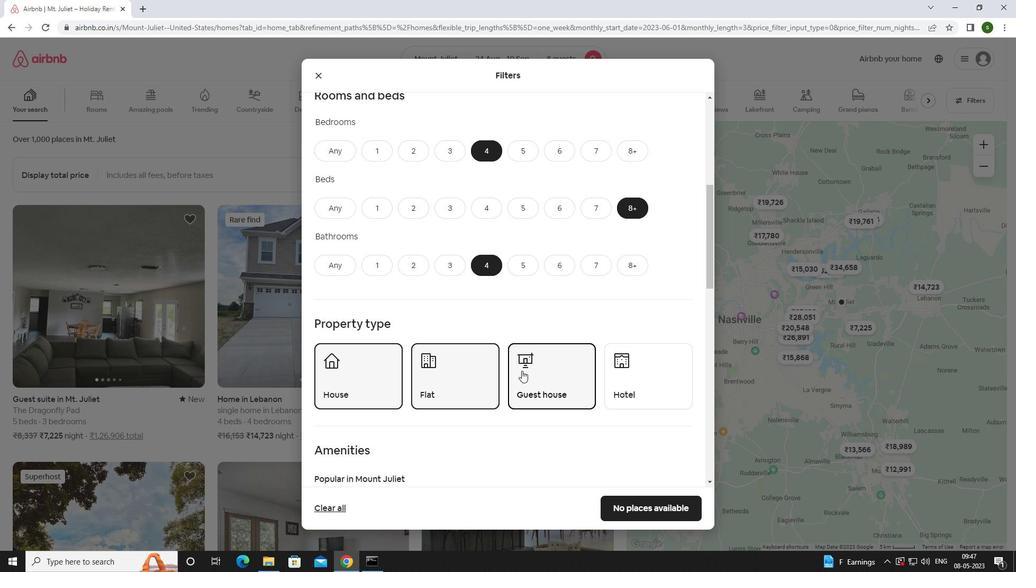 
Action: Mouse scrolled (522, 370) with delta (0, 0)
Screenshot: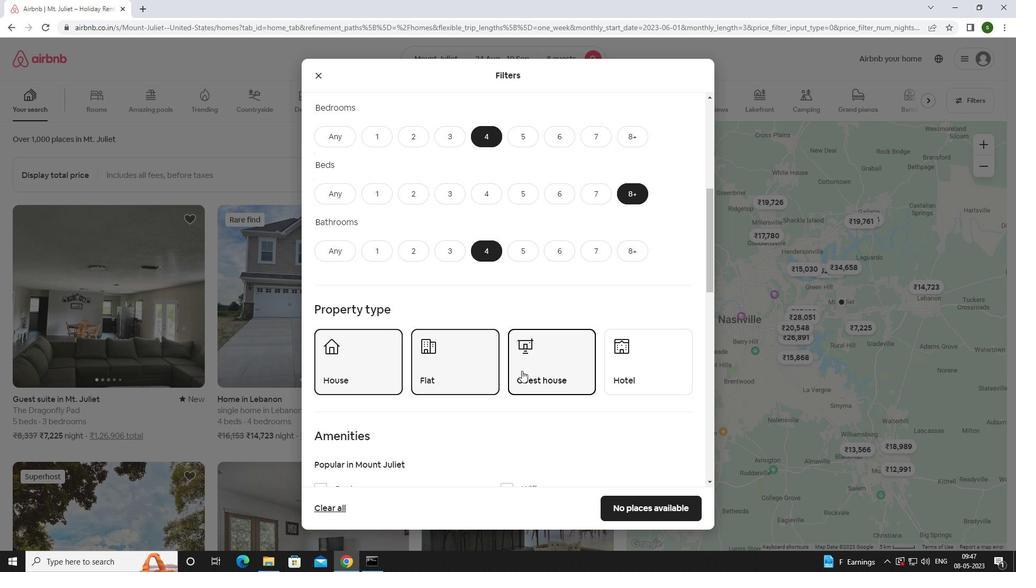 
Action: Mouse moved to (519, 348)
Screenshot: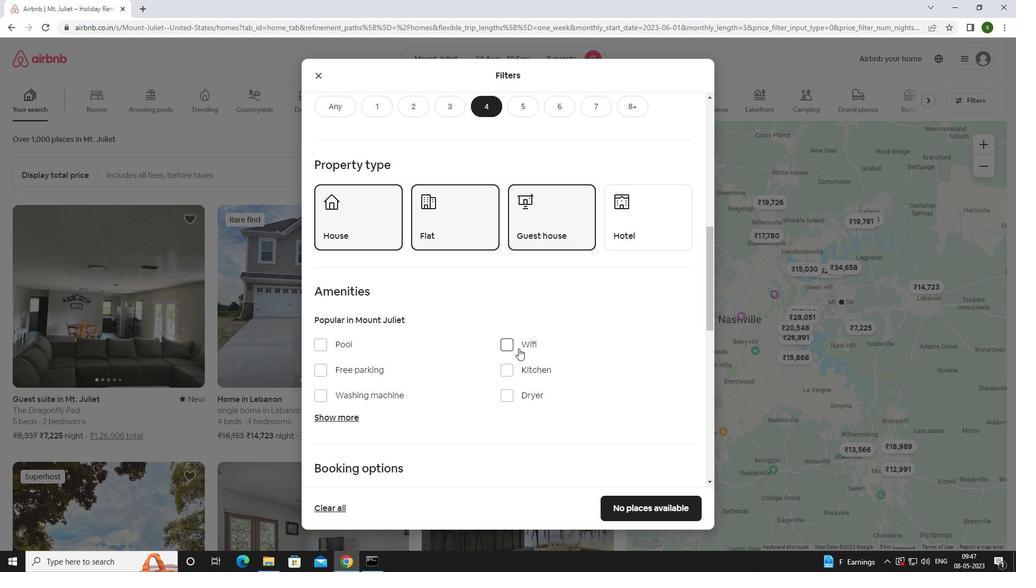 
Action: Mouse pressed left at (519, 348)
Screenshot: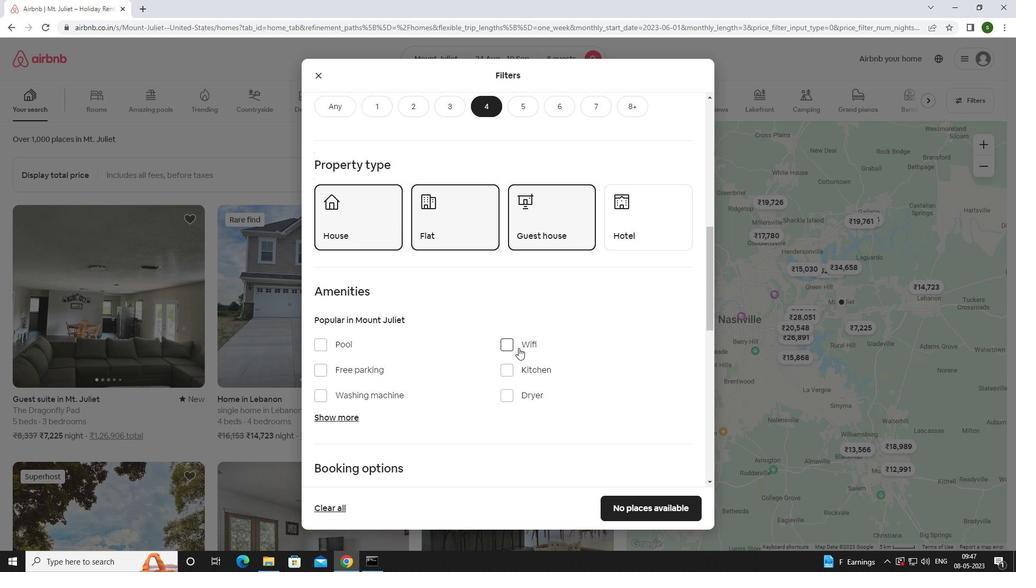 
Action: Mouse moved to (353, 416)
Screenshot: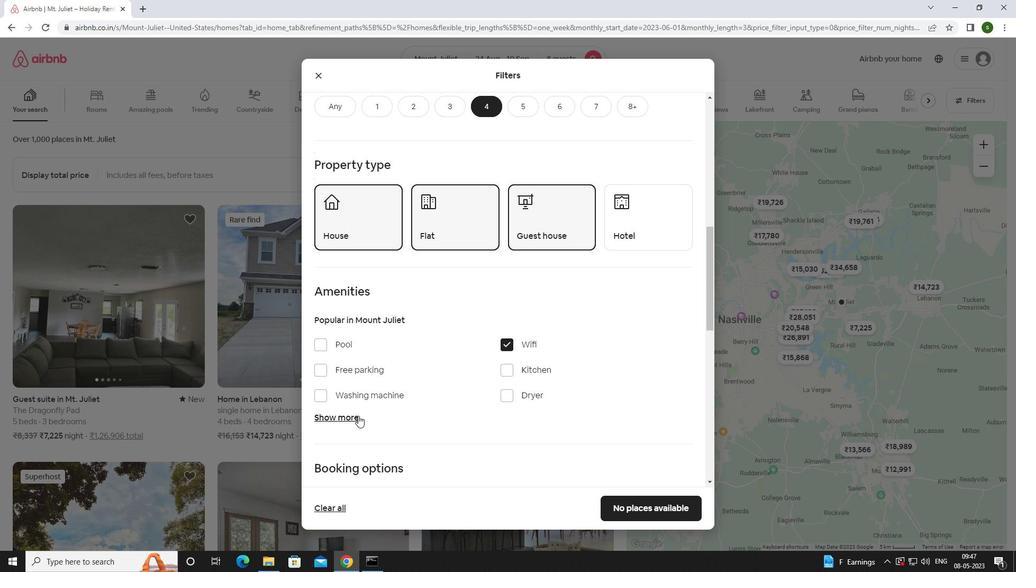 
Action: Mouse pressed left at (353, 416)
Screenshot: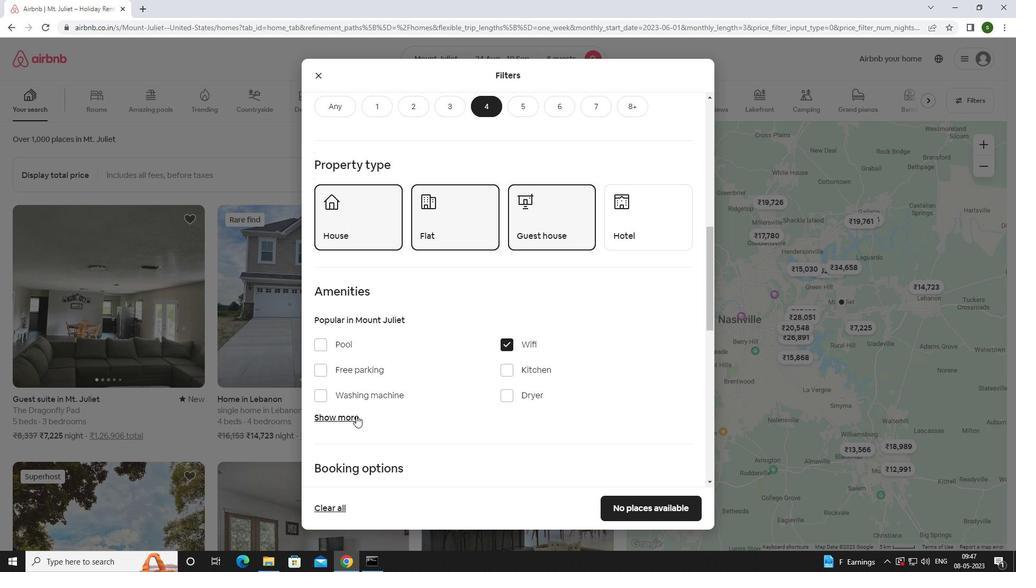 
Action: Mouse moved to (403, 397)
Screenshot: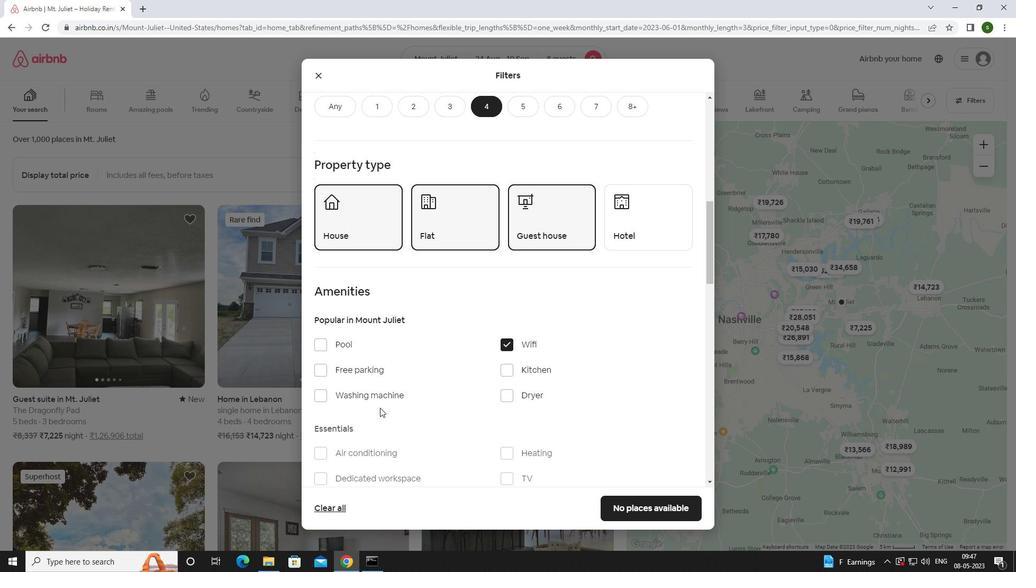 
Action: Mouse scrolled (403, 397) with delta (0, 0)
Screenshot: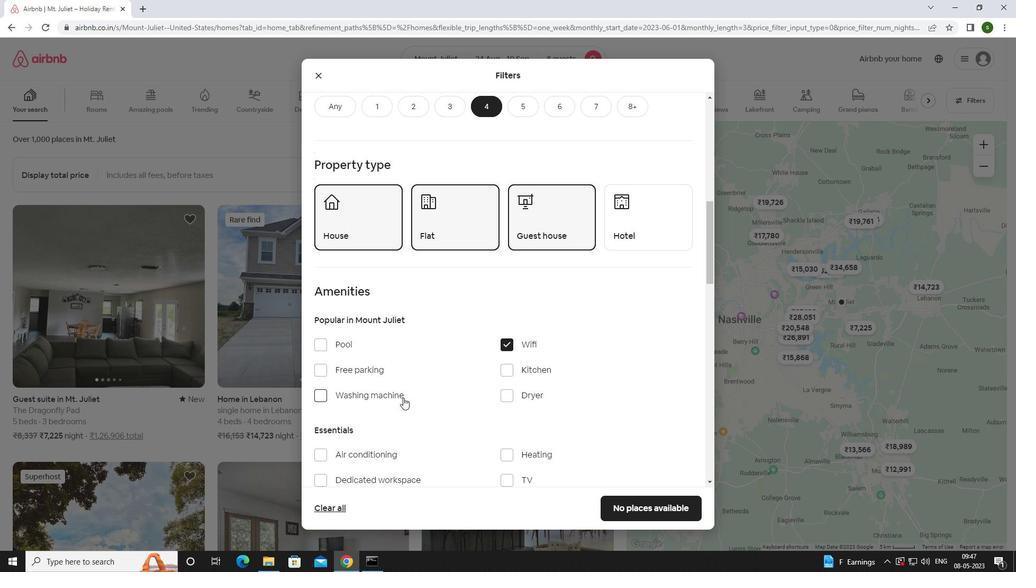 
Action: Mouse moved to (506, 422)
Screenshot: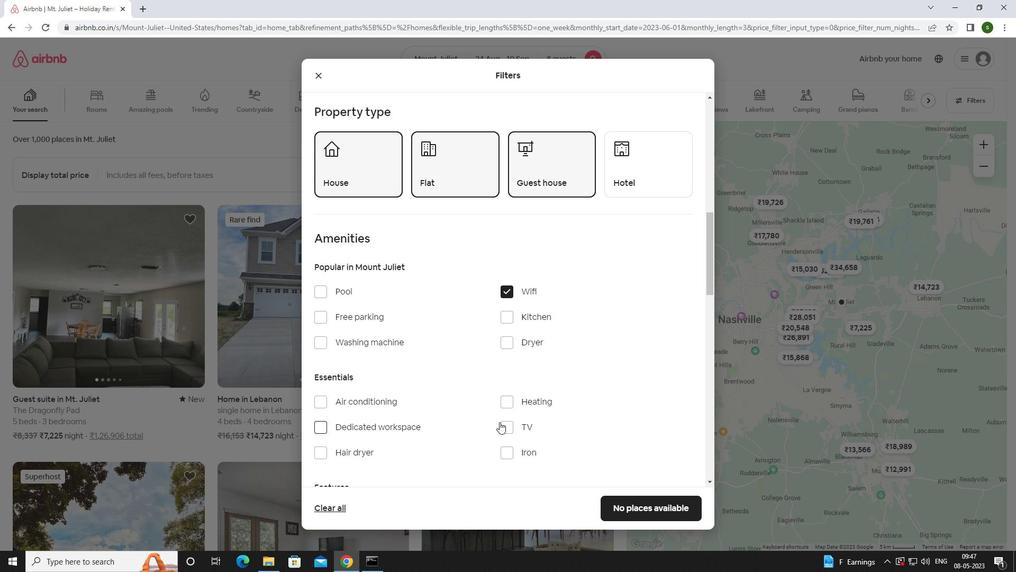 
Action: Mouse pressed left at (506, 422)
Screenshot: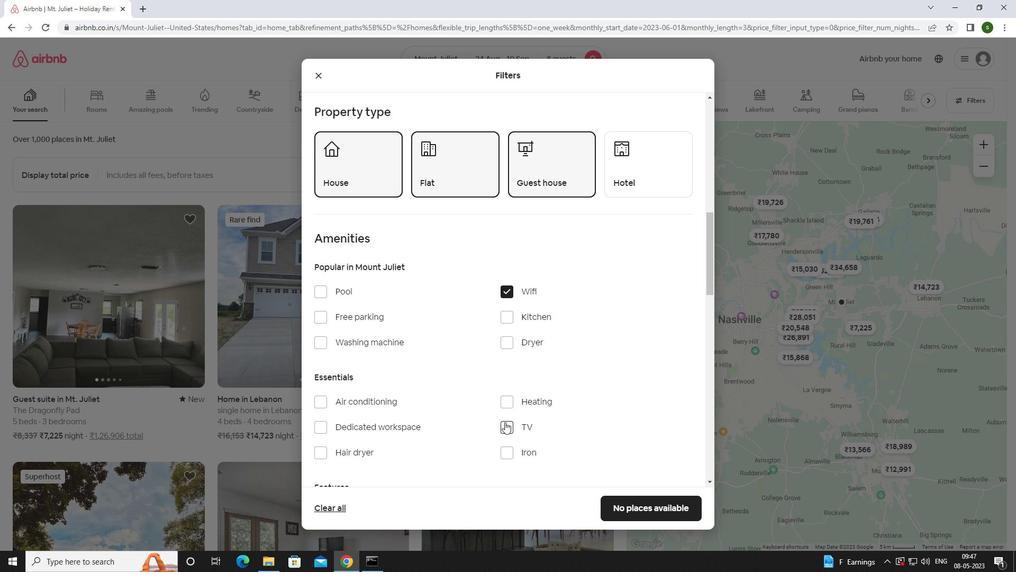 
Action: Mouse moved to (445, 387)
Screenshot: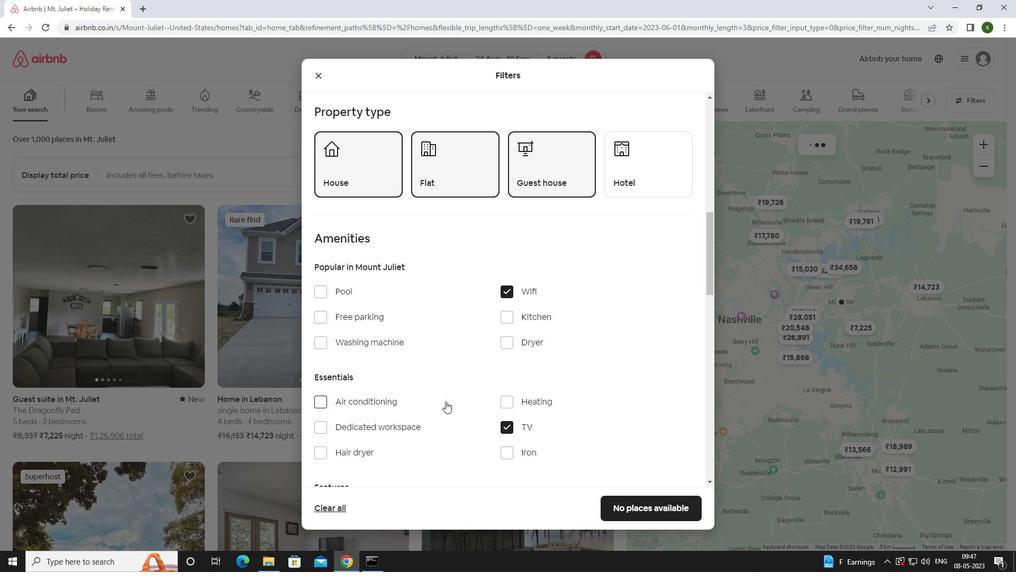 
Action: Mouse scrolled (445, 387) with delta (0, 0)
Screenshot: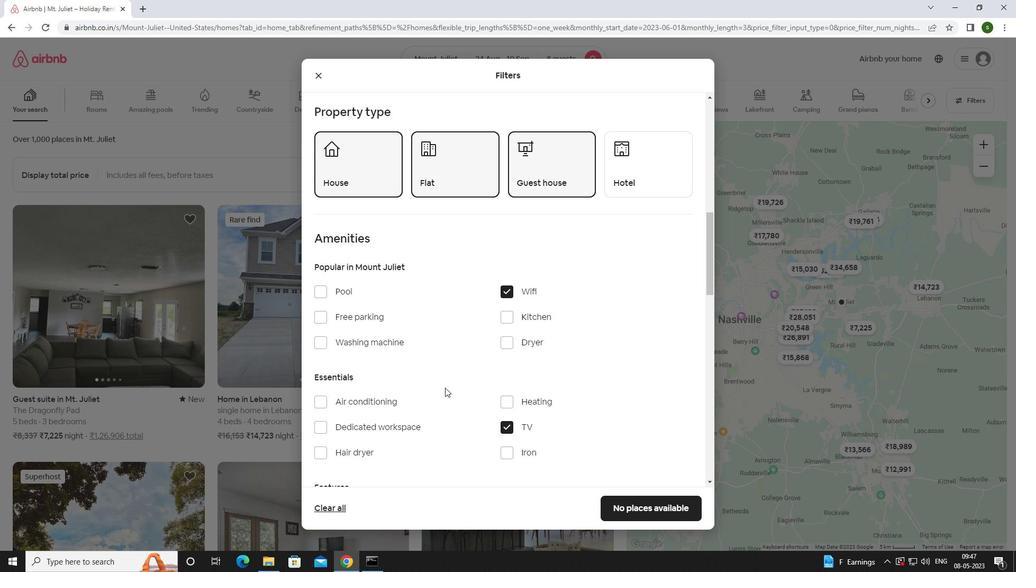 
Action: Mouse moved to (354, 259)
Screenshot: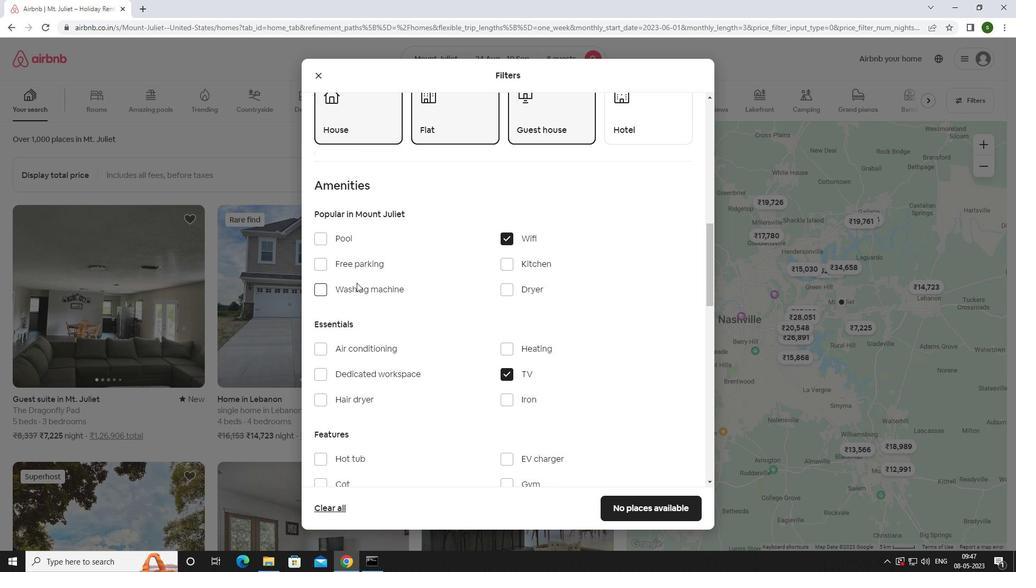 
Action: Mouse pressed left at (354, 259)
Screenshot: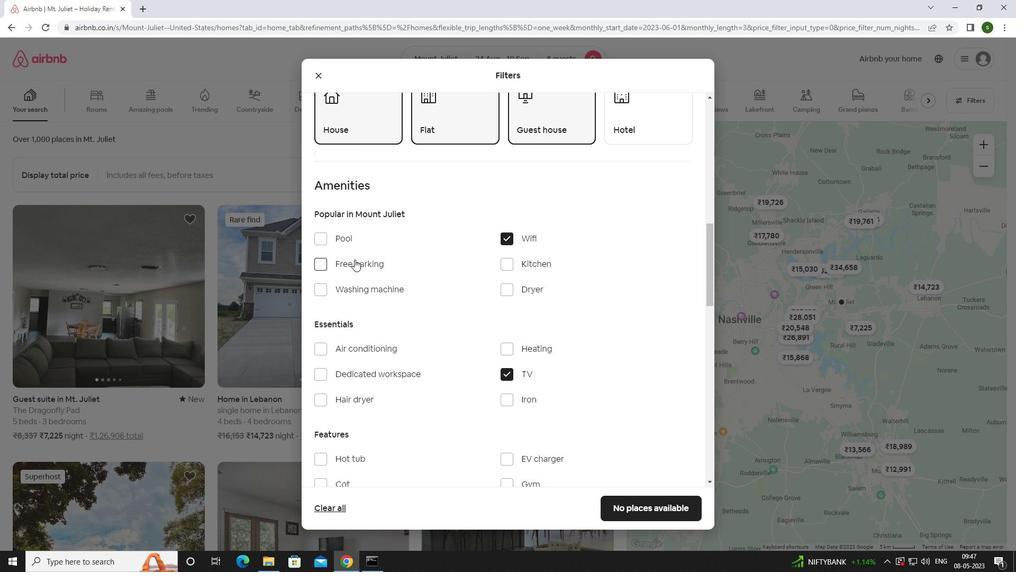 
Action: Mouse moved to (417, 374)
Screenshot: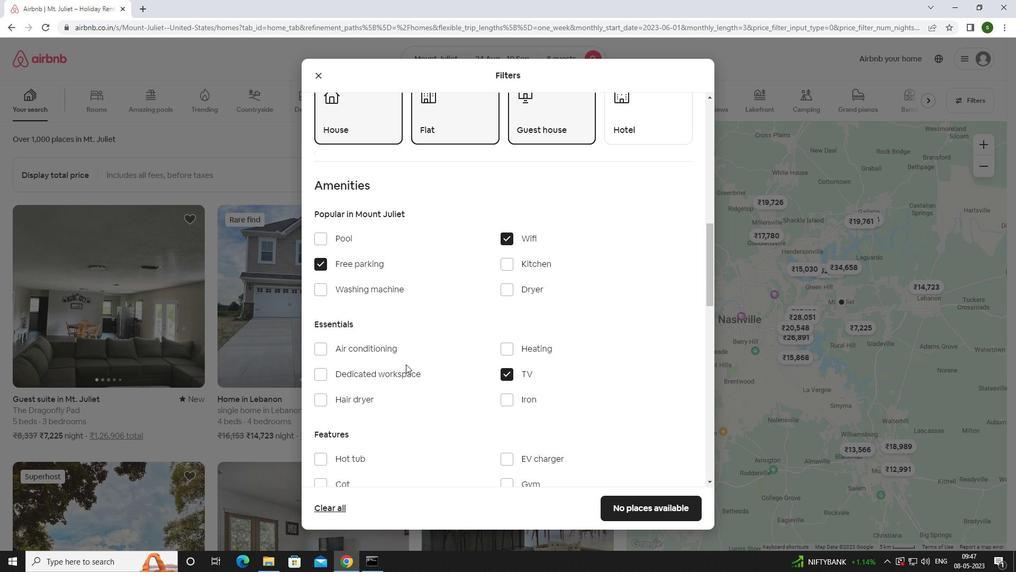 
Action: Mouse scrolled (417, 373) with delta (0, 0)
Screenshot: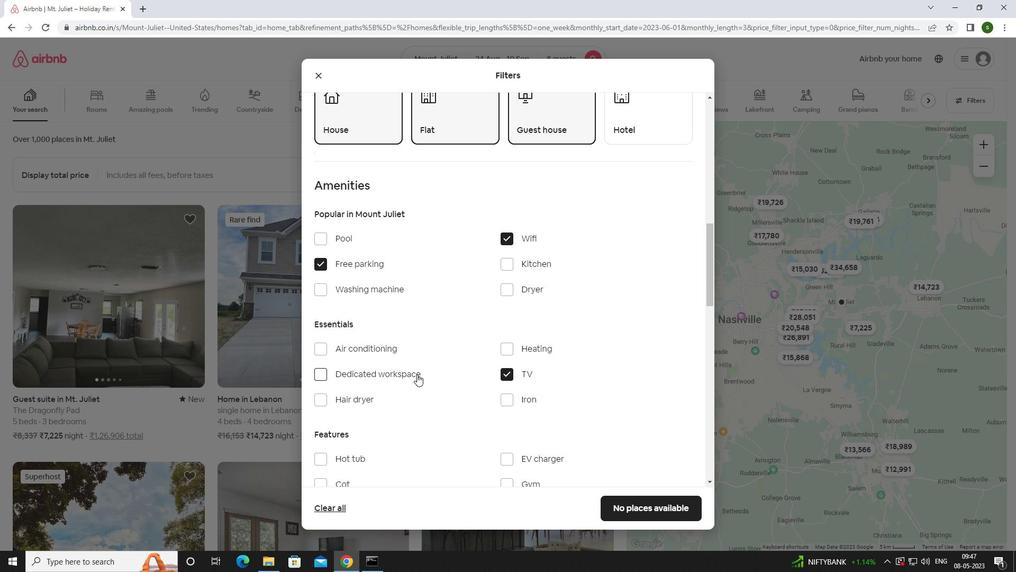 
Action: Mouse scrolled (417, 373) with delta (0, 0)
Screenshot: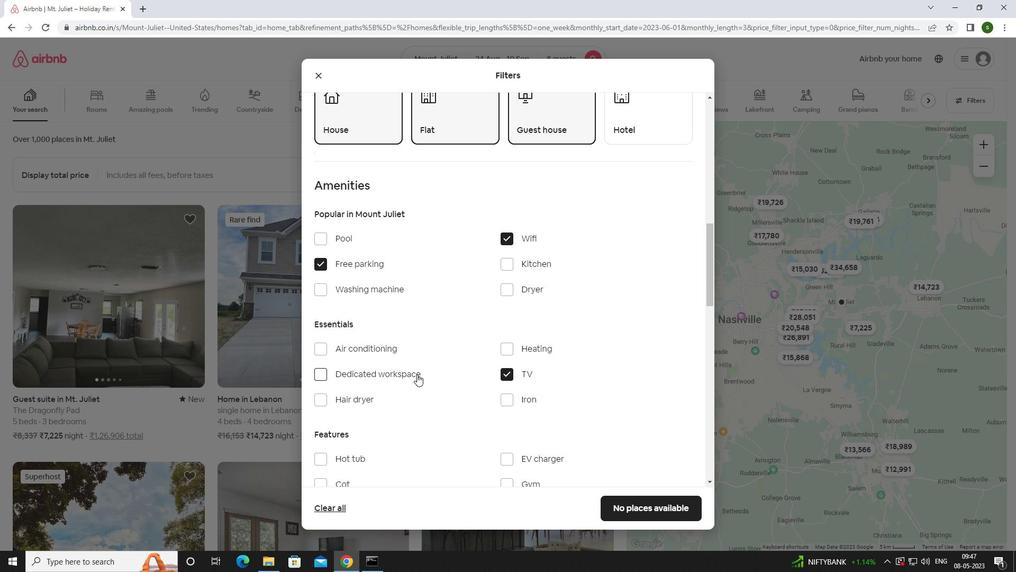 
Action: Mouse scrolled (417, 373) with delta (0, 0)
Screenshot: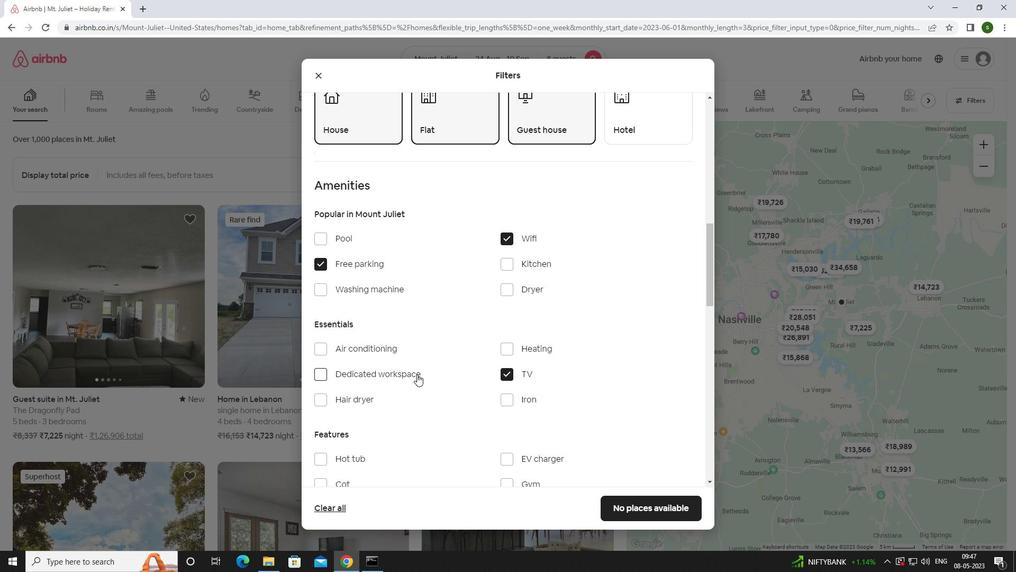 
Action: Mouse moved to (511, 324)
Screenshot: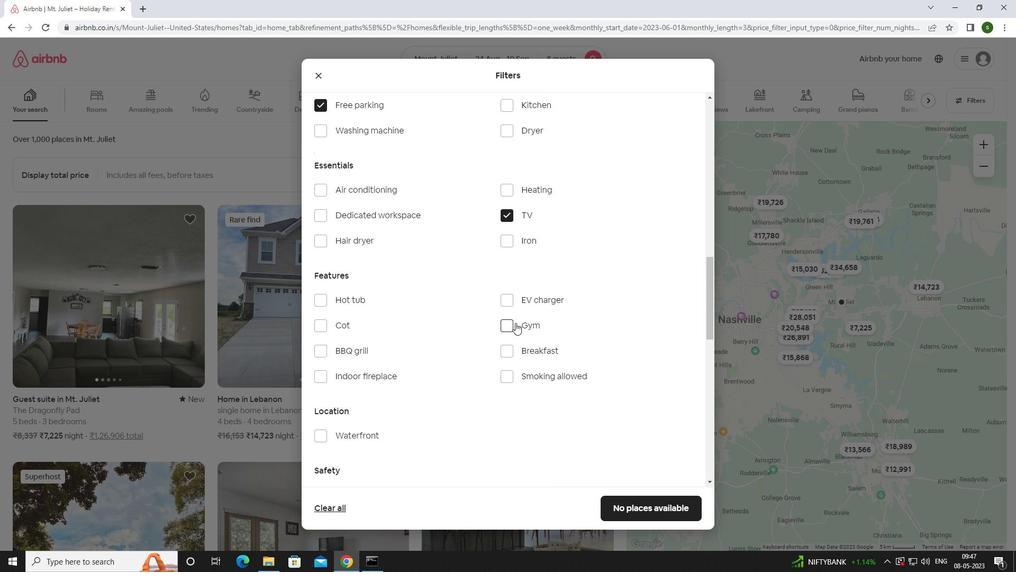 
Action: Mouse pressed left at (511, 324)
Screenshot: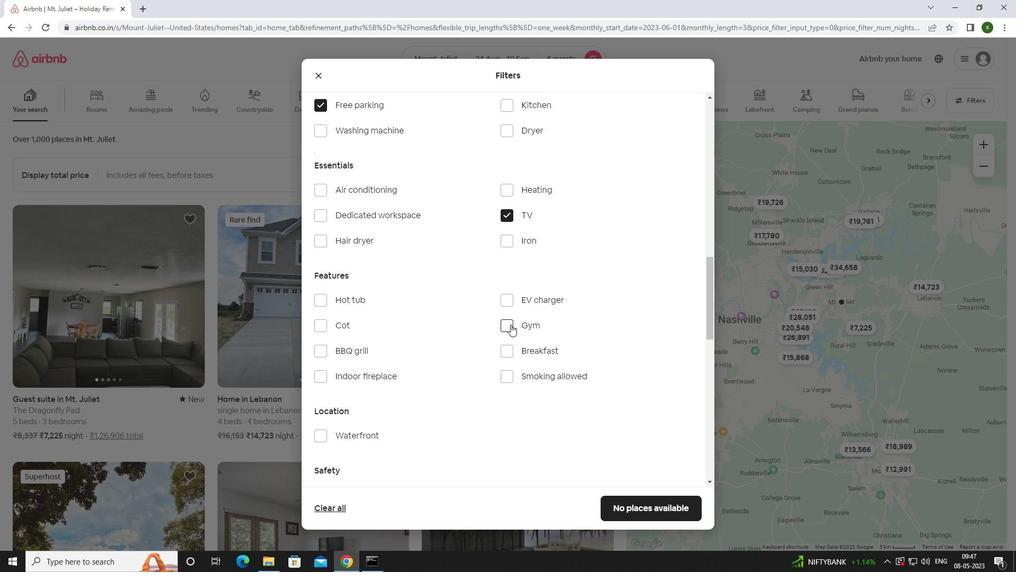 
Action: Mouse moved to (515, 352)
Screenshot: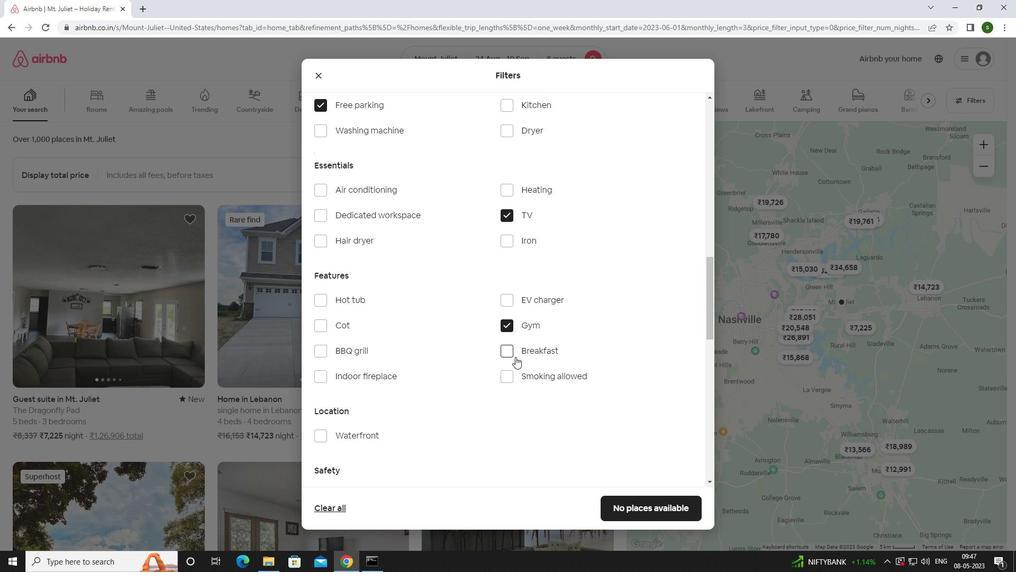 
Action: Mouse pressed left at (515, 352)
Screenshot: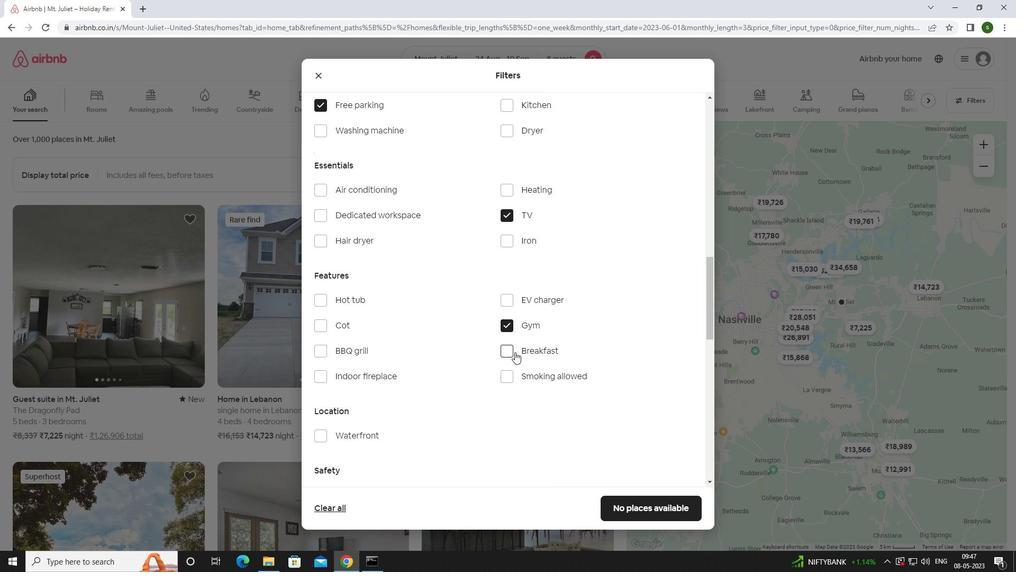 
Action: Mouse scrolled (515, 351) with delta (0, 0)
Screenshot: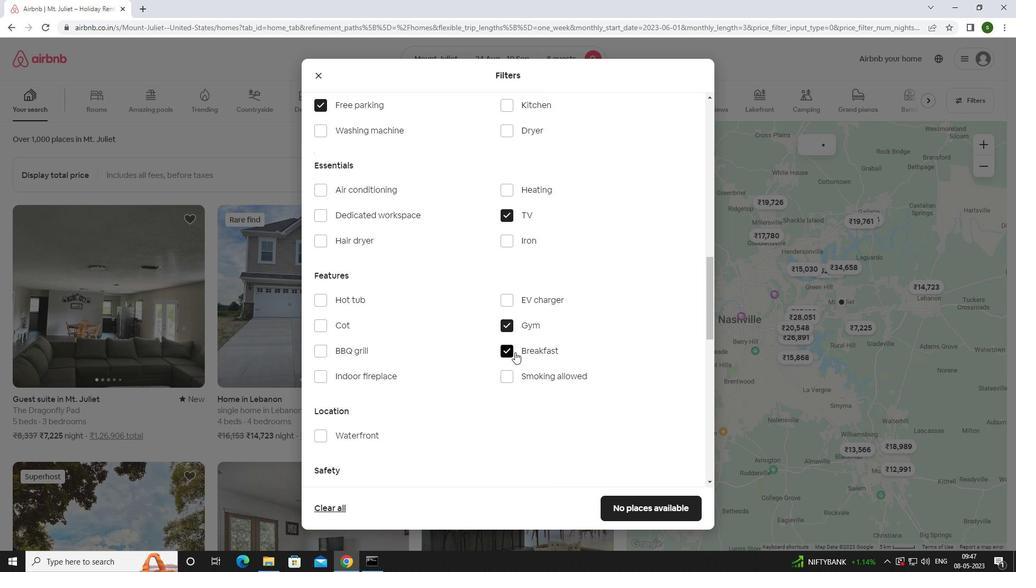 
Action: Mouse scrolled (515, 351) with delta (0, 0)
Screenshot: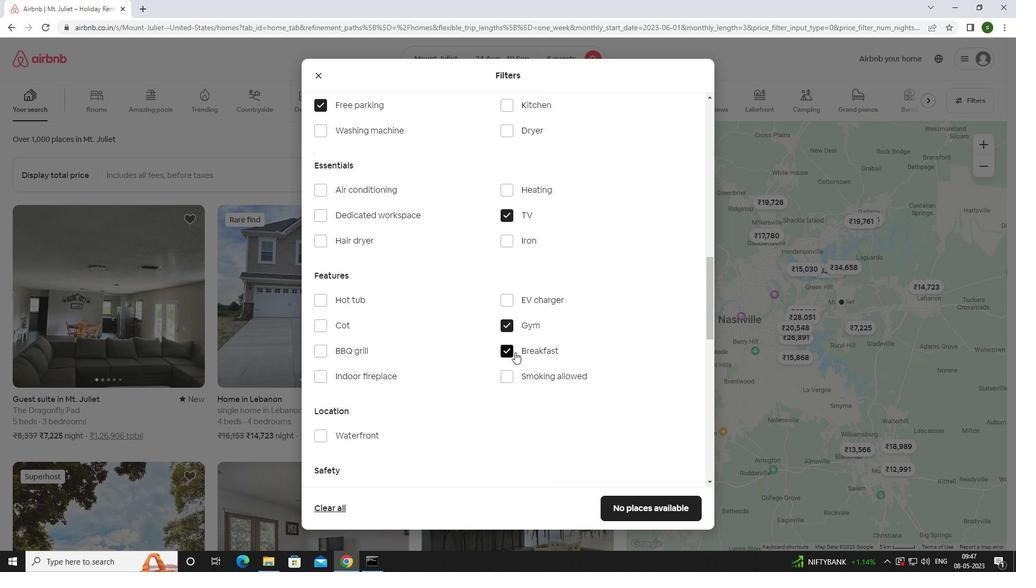 
Action: Mouse scrolled (515, 351) with delta (0, 0)
Screenshot: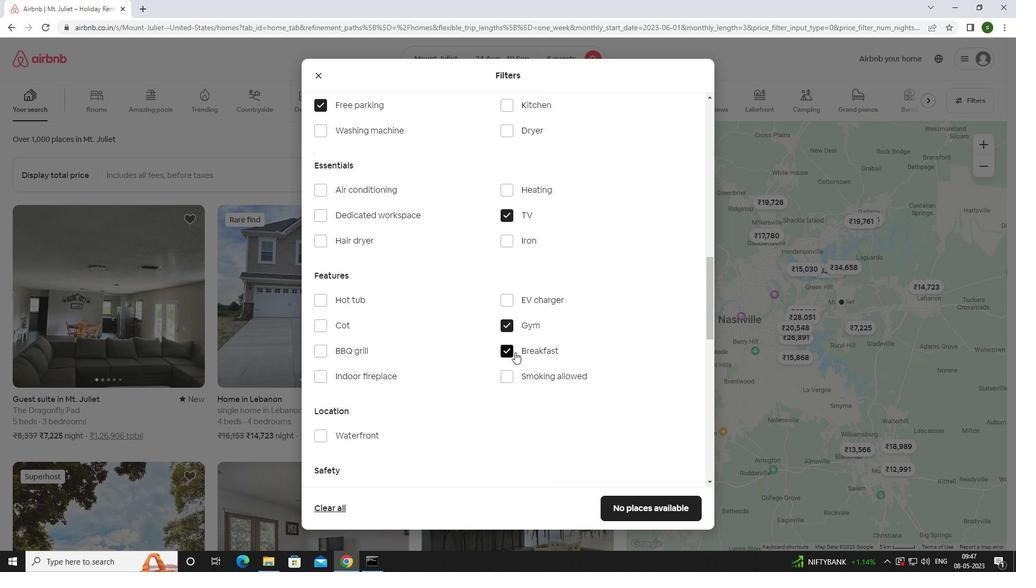 
Action: Mouse scrolled (515, 351) with delta (0, 0)
Screenshot: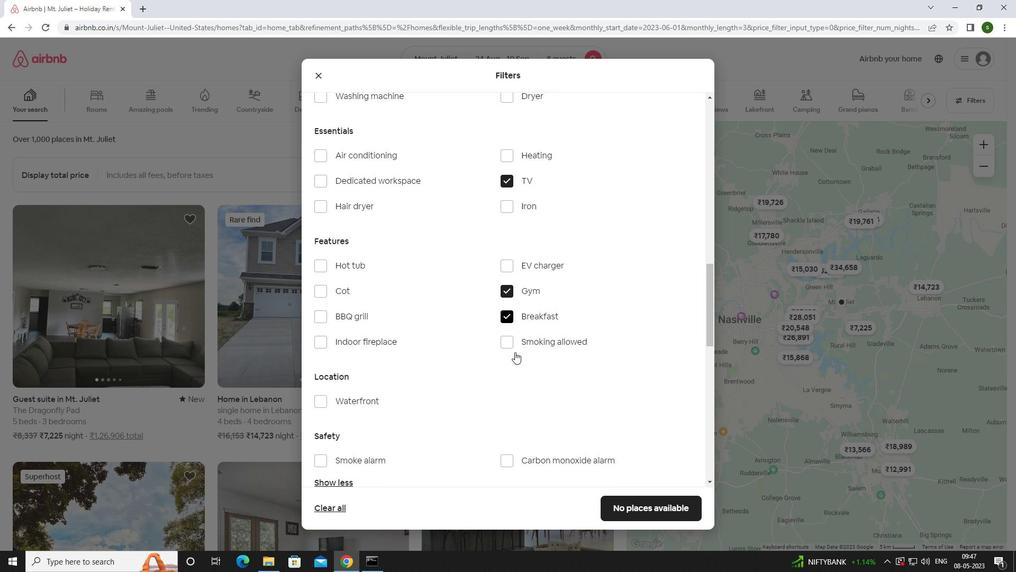 
Action: Mouse scrolled (515, 351) with delta (0, 0)
Screenshot: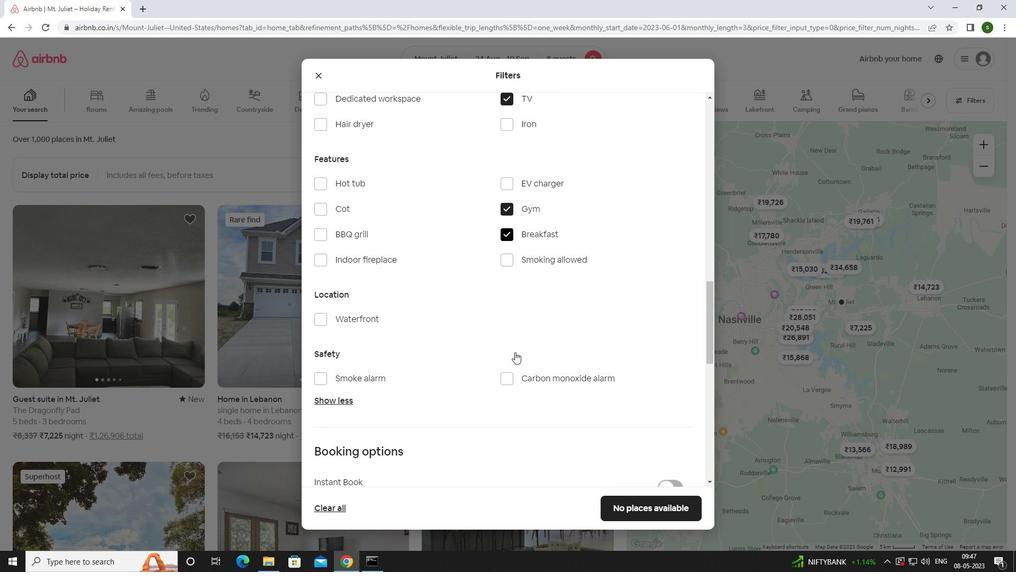 
Action: Mouse moved to (662, 371)
Screenshot: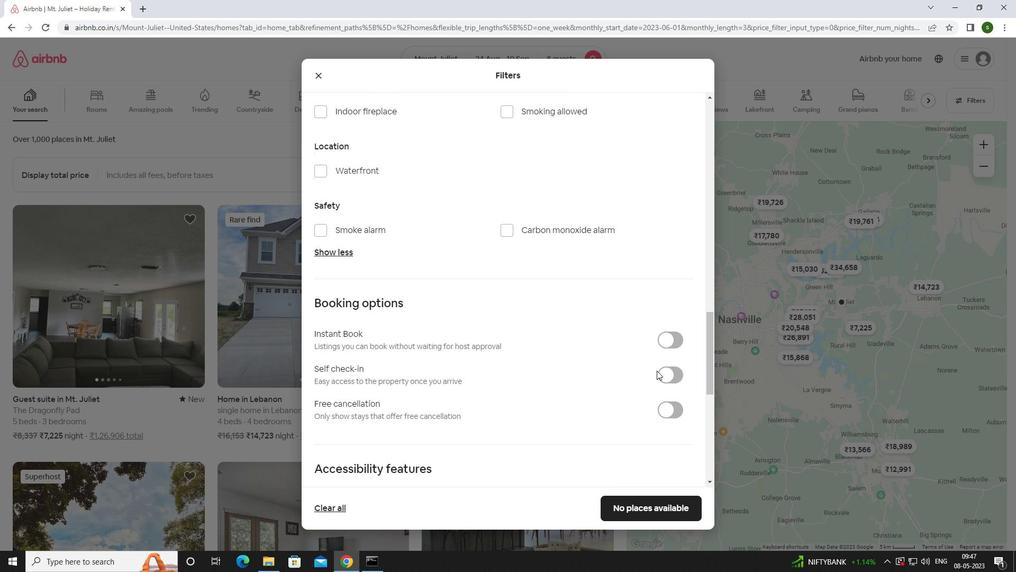 
Action: Mouse pressed left at (662, 371)
Screenshot: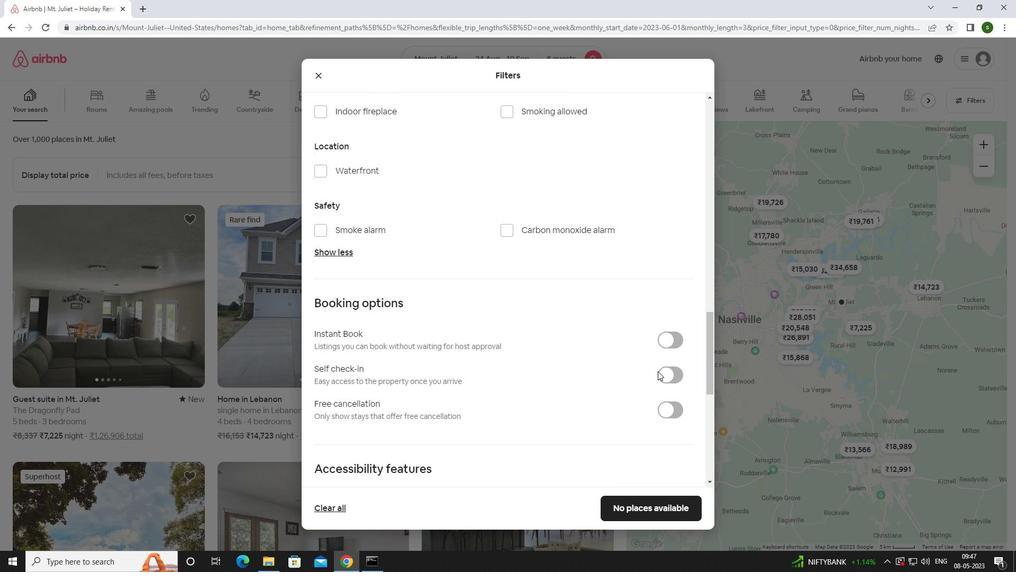 
Action: Mouse moved to (572, 373)
Screenshot: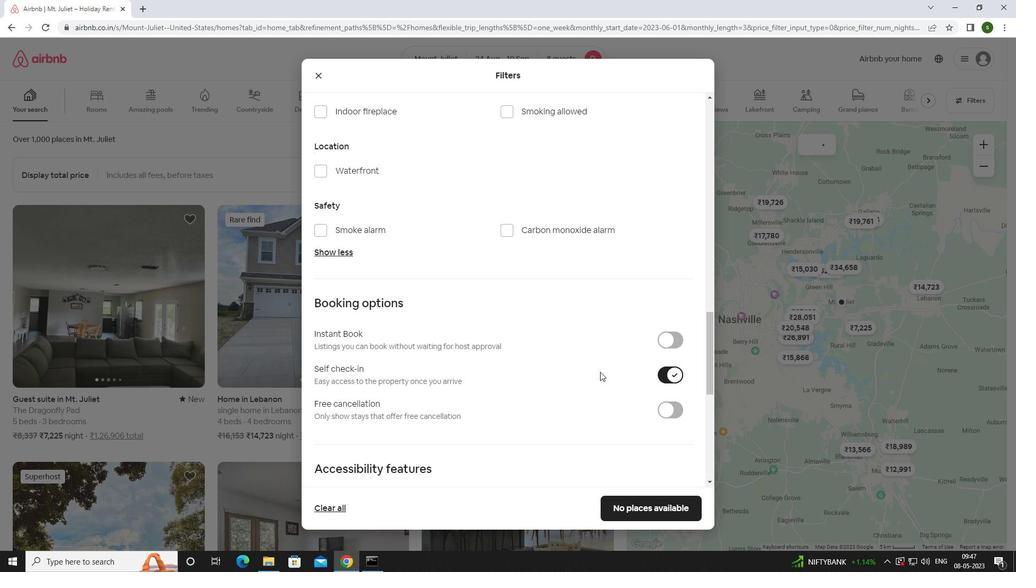 
Action: Mouse scrolled (572, 372) with delta (0, 0)
Screenshot: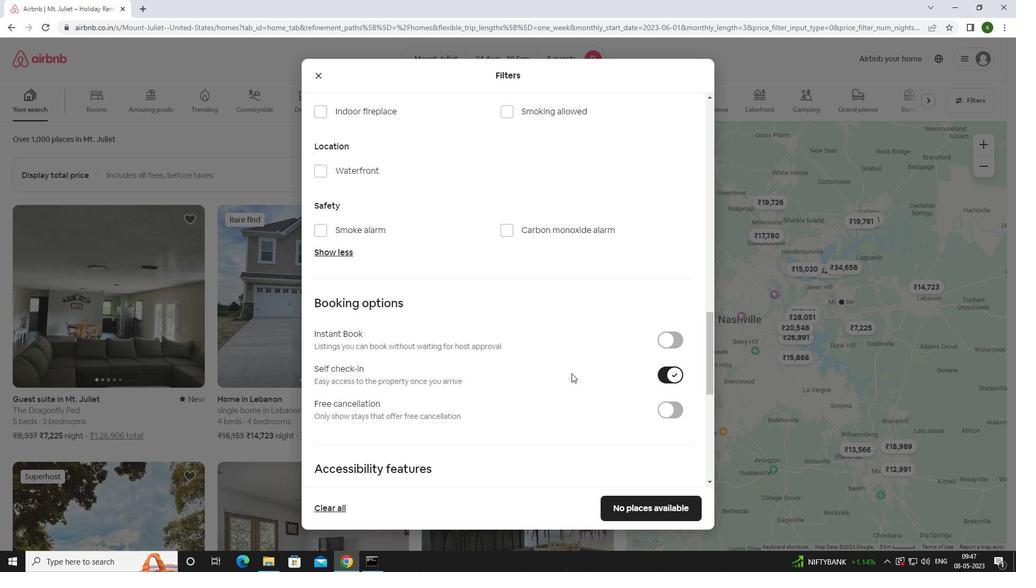 
Action: Mouse scrolled (572, 372) with delta (0, 0)
Screenshot: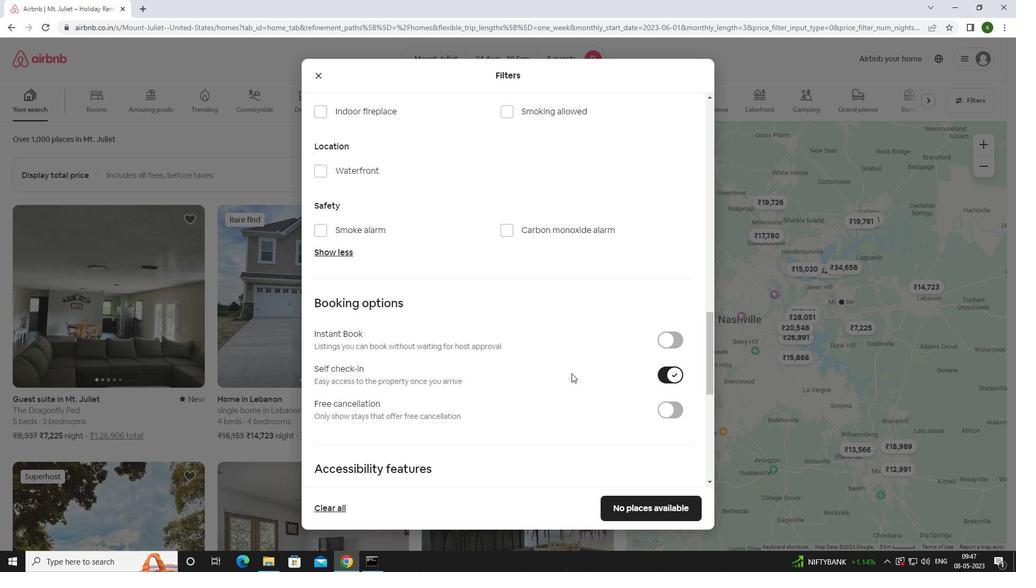 
Action: Mouse scrolled (572, 372) with delta (0, 0)
Screenshot: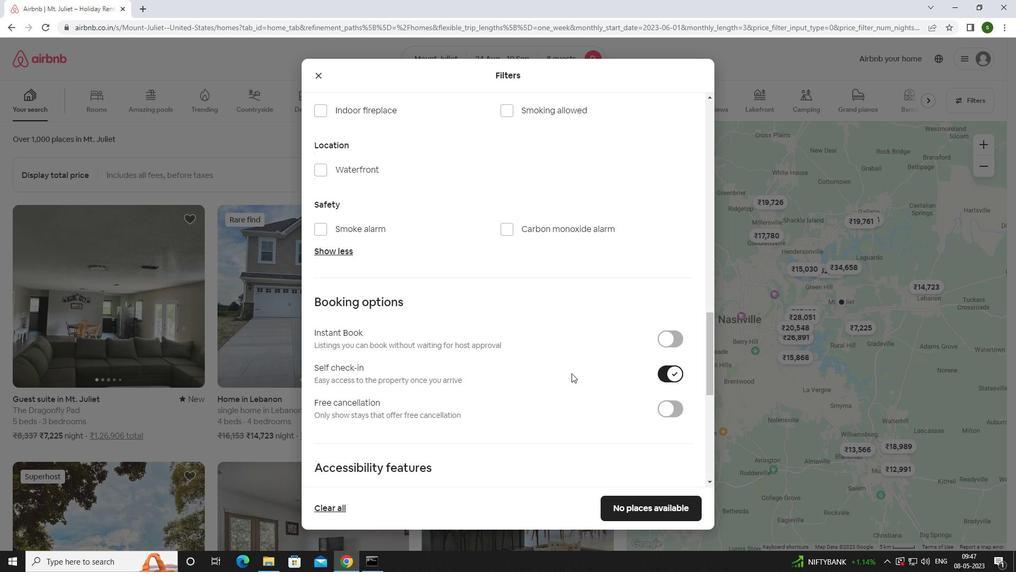 
Action: Mouse scrolled (572, 372) with delta (0, 0)
Screenshot: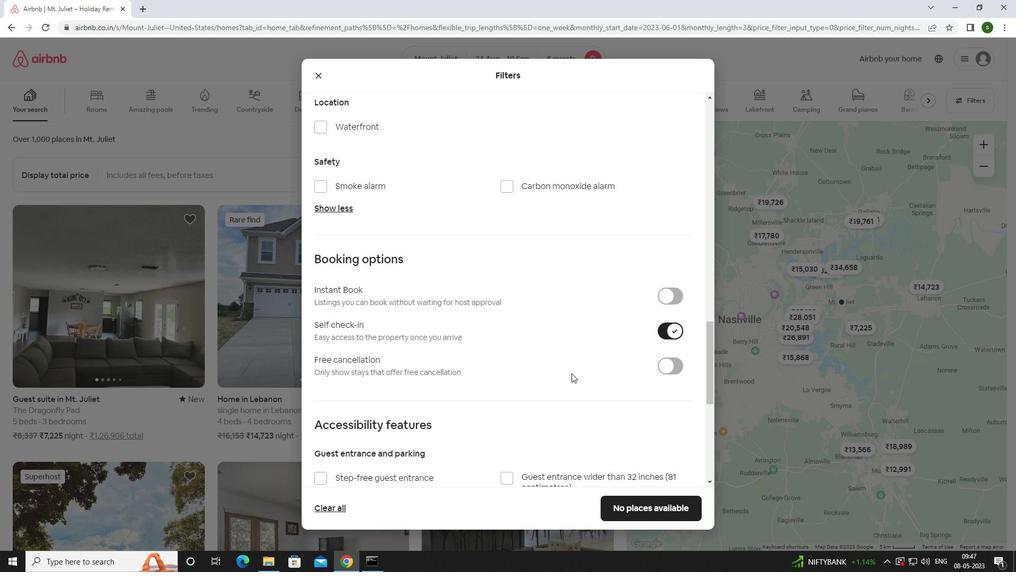 
Action: Mouse scrolled (572, 372) with delta (0, 0)
Screenshot: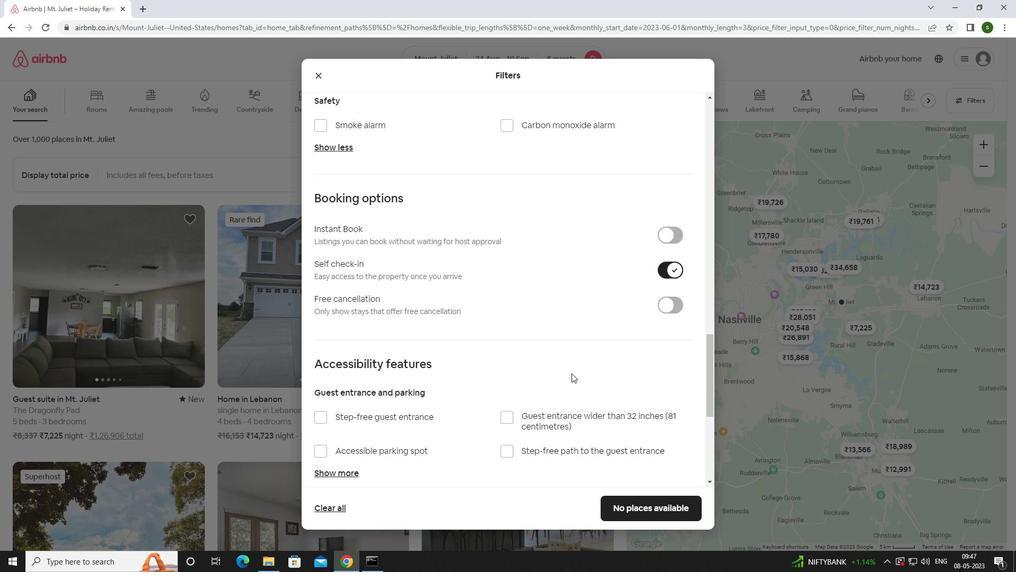 
Action: Mouse scrolled (572, 372) with delta (0, 0)
Screenshot: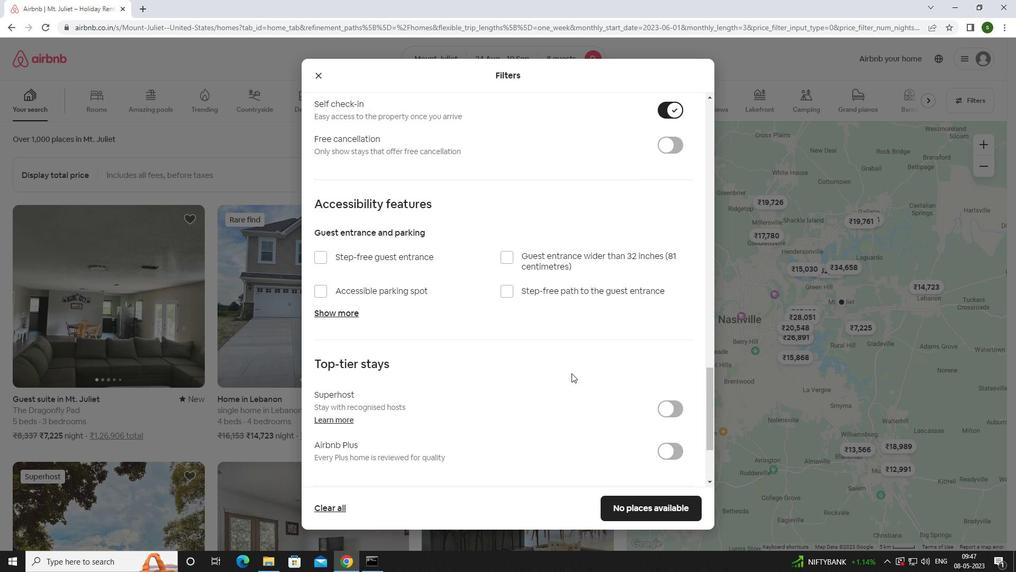 
Action: Mouse scrolled (572, 372) with delta (0, 0)
Screenshot: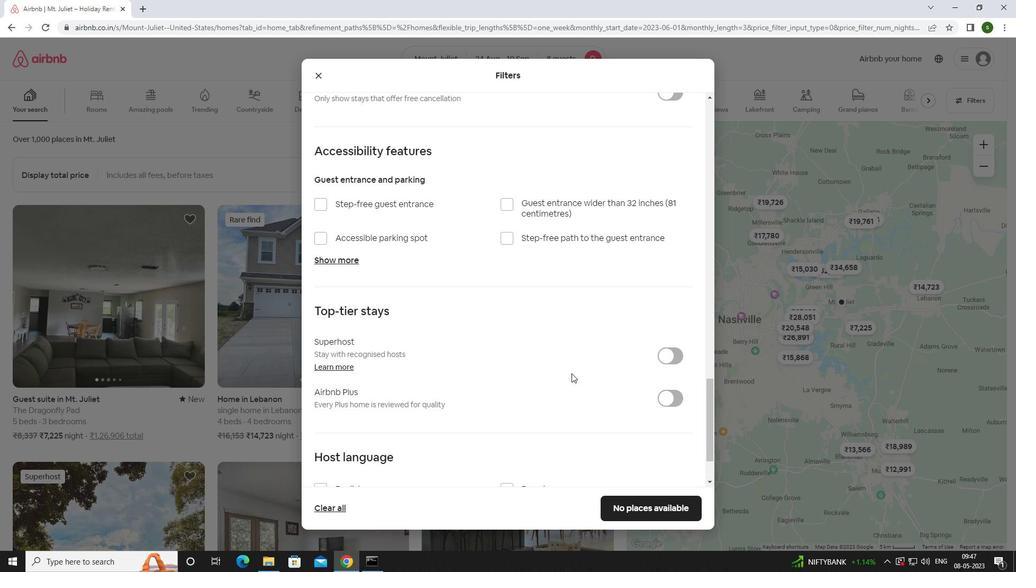 
Action: Mouse scrolled (572, 372) with delta (0, 0)
Screenshot: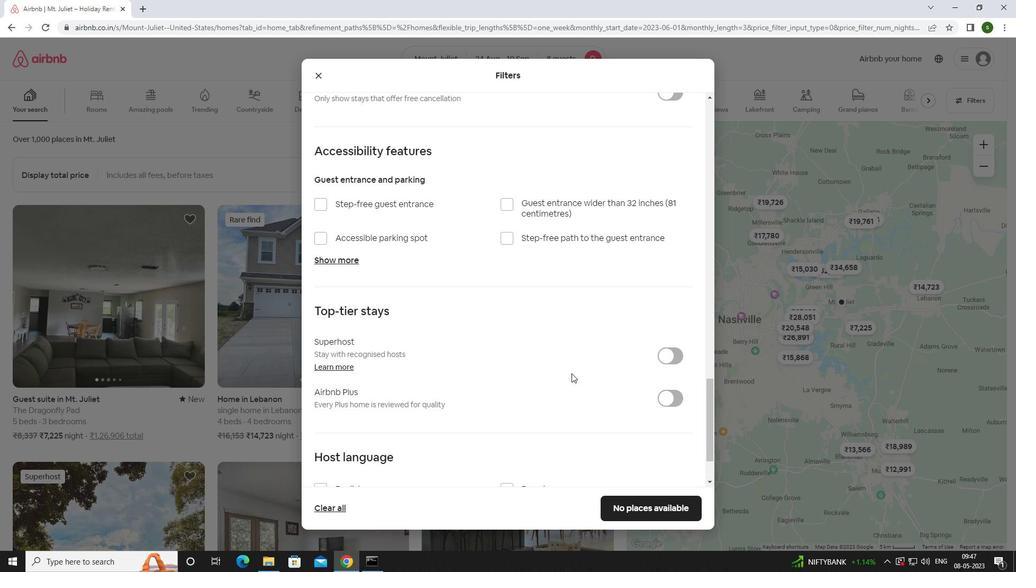 
Action: Mouse moved to (349, 414)
Screenshot: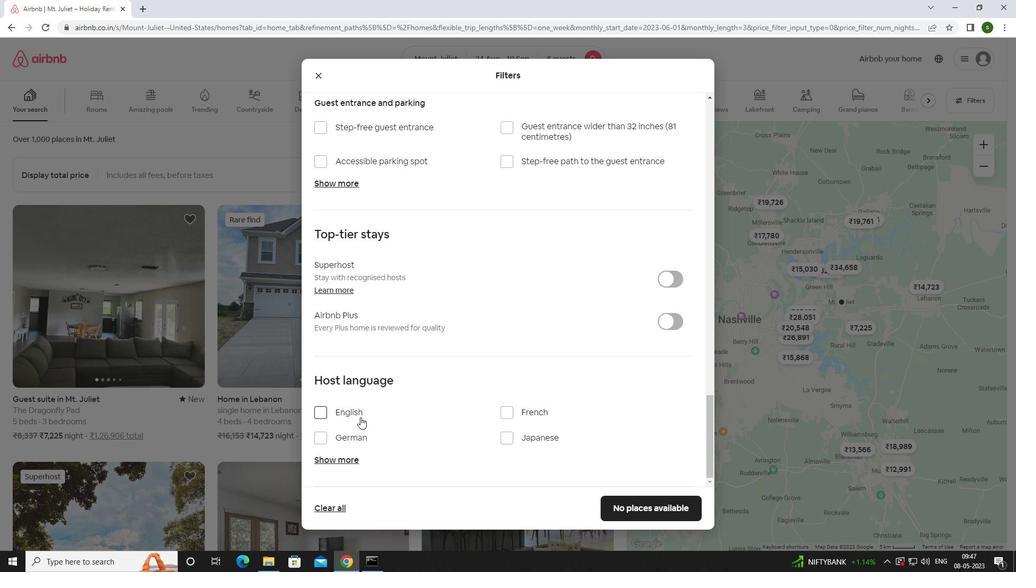 
Action: Mouse pressed left at (349, 414)
Screenshot: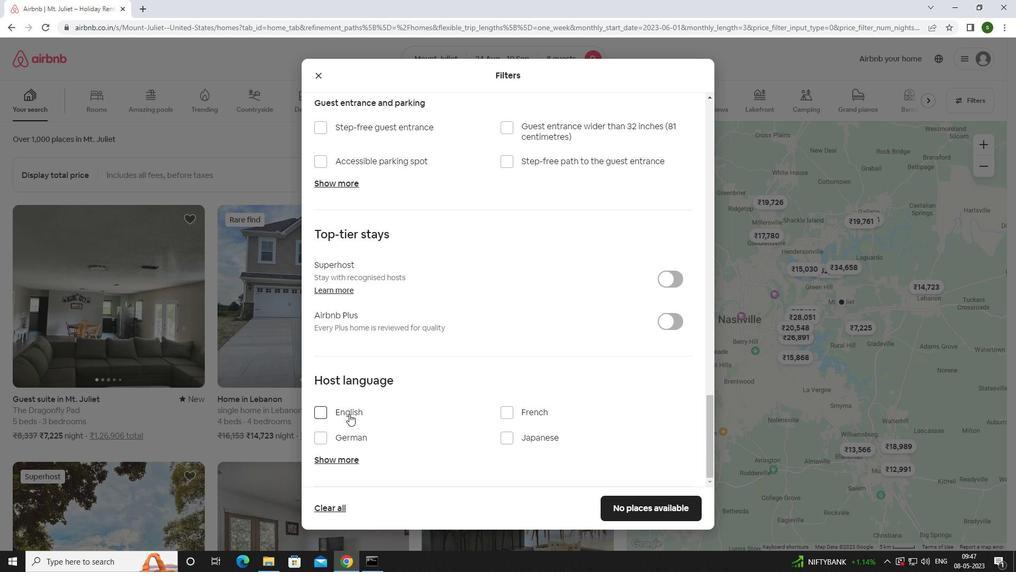 
Action: Mouse moved to (645, 502)
Screenshot: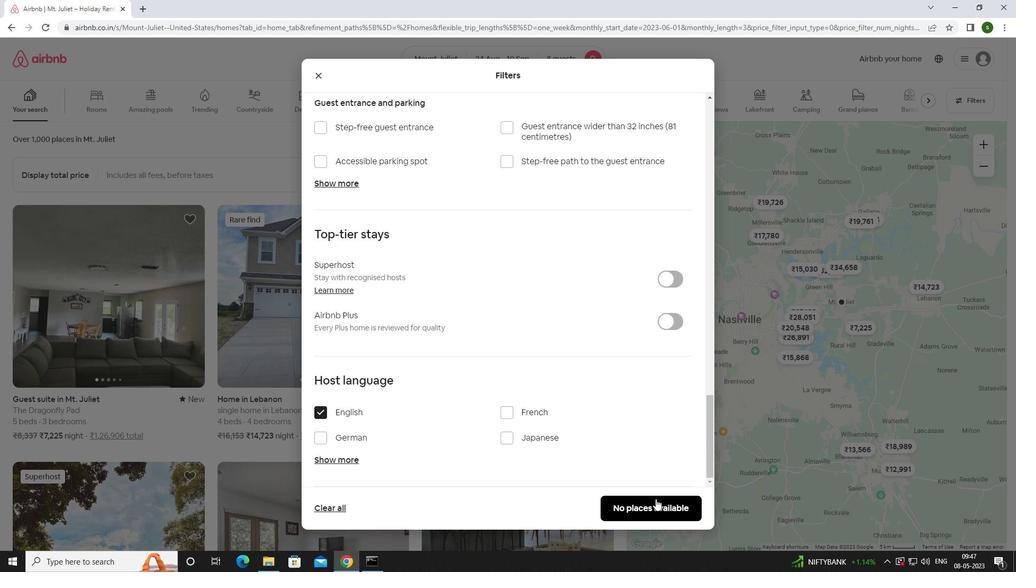 
Action: Mouse pressed left at (645, 502)
Screenshot: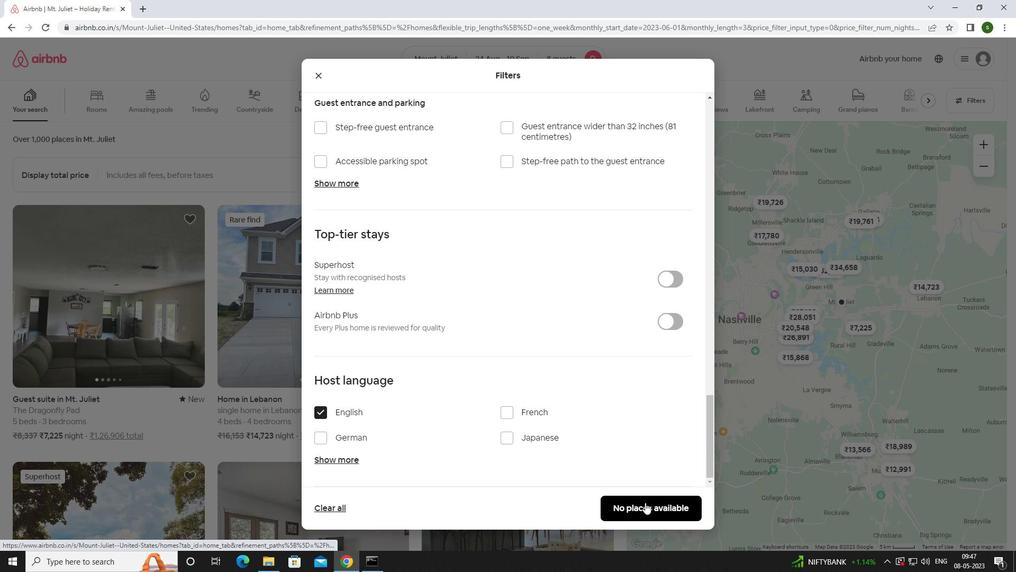 
Action: Mouse moved to (593, 493)
Screenshot: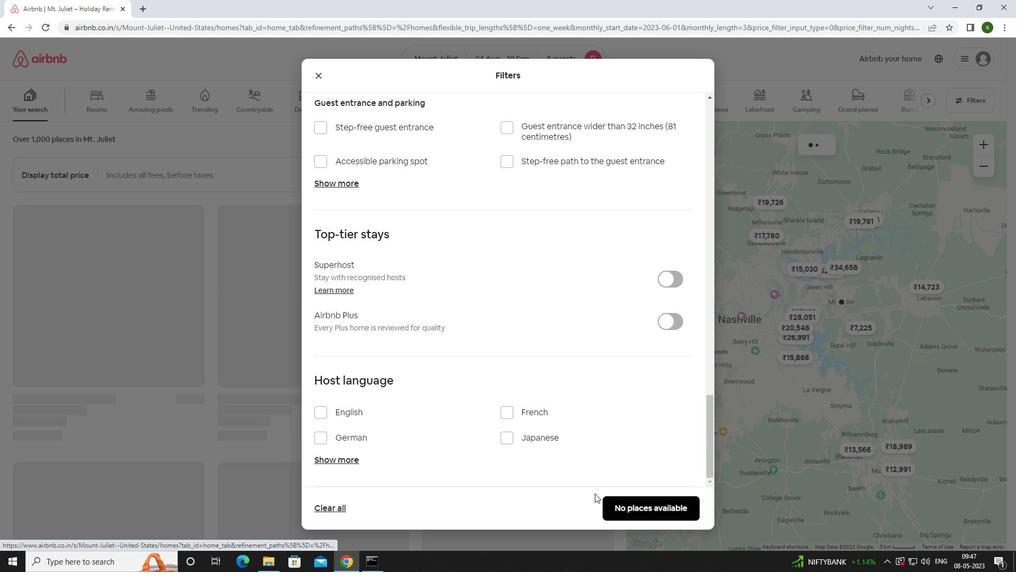 
